 Task: Look for space in Shali, Russia from 8th August, 2023 to 15th August, 2023 for 9 adults in price range Rs.10000 to Rs.14000. Place can be shared room with 5 bedrooms having 9 beds and 5 bathrooms. Property type can be house, flat, guest house. Amenities needed are: wifi, TV, free parkinig on premises, gym, breakfast. Booking option can be shelf check-in. Required host language is English.
Action: Mouse moved to (427, 86)
Screenshot: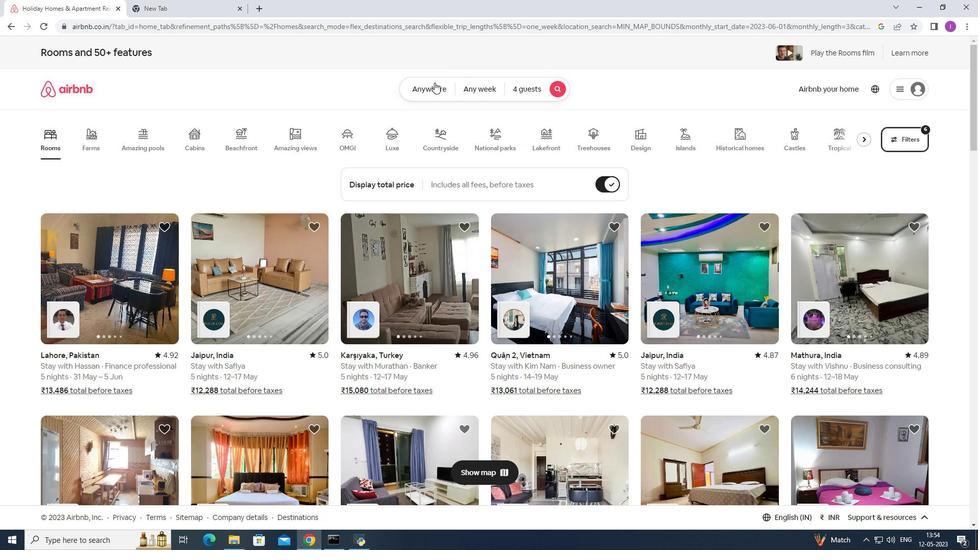 
Action: Mouse pressed left at (427, 86)
Screenshot: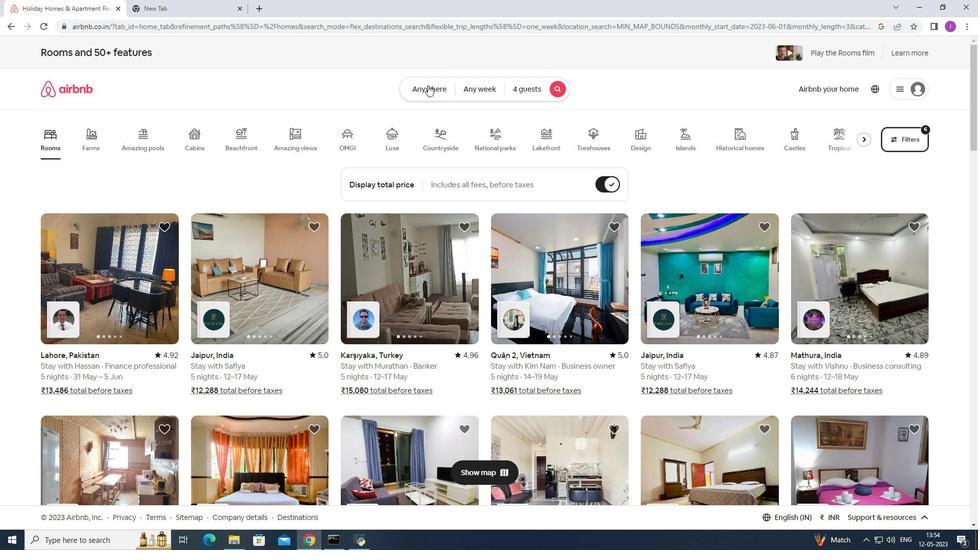 
Action: Mouse moved to (310, 129)
Screenshot: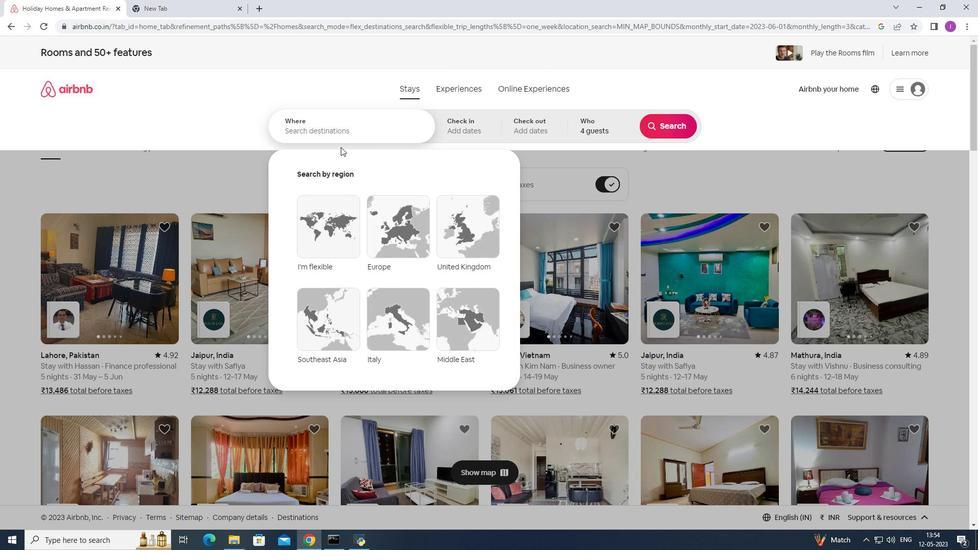 
Action: Mouse pressed left at (310, 129)
Screenshot: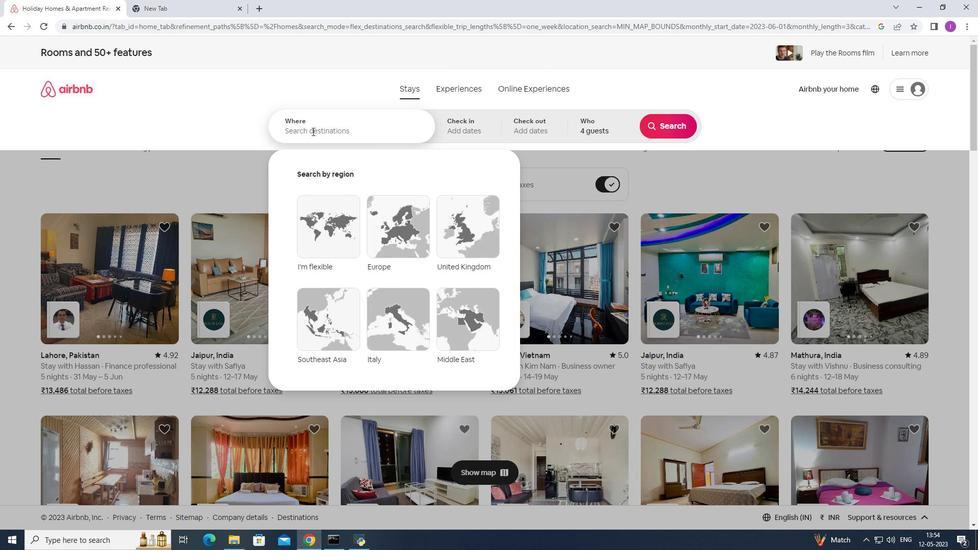 
Action: Mouse moved to (329, 126)
Screenshot: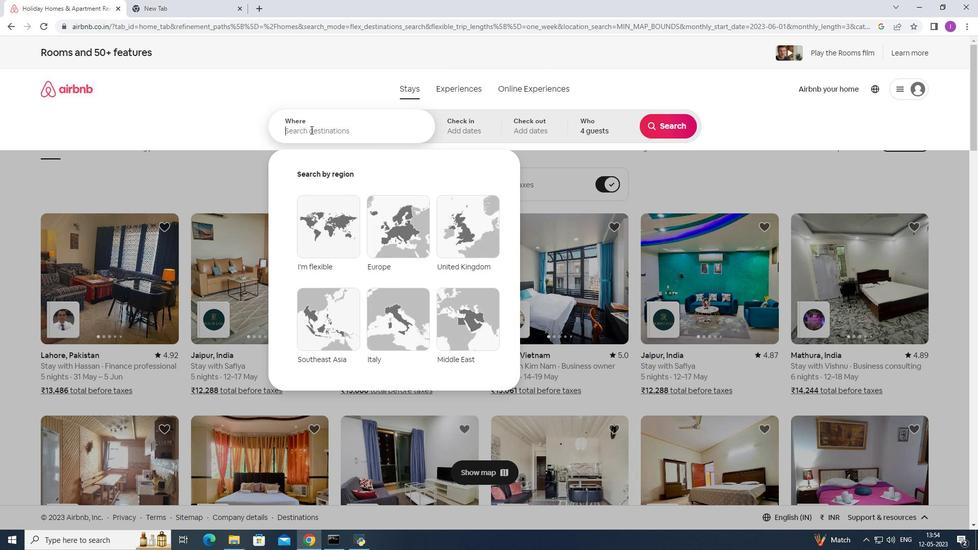 
Action: Key pressed <Key.shift>Shali,<Key.shift><Key.shift><Key.shift><Key.shift><Key.shift>Russia
Screenshot: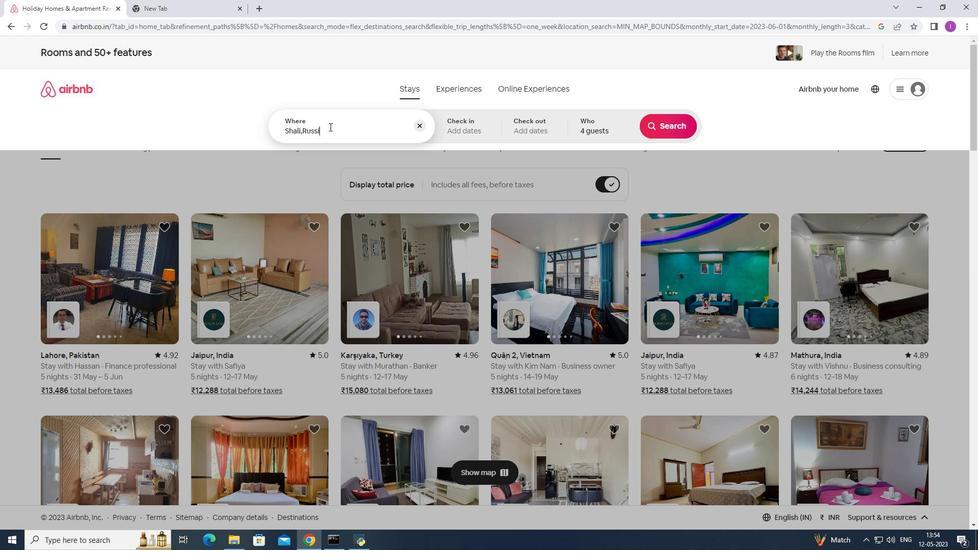 
Action: Mouse moved to (481, 137)
Screenshot: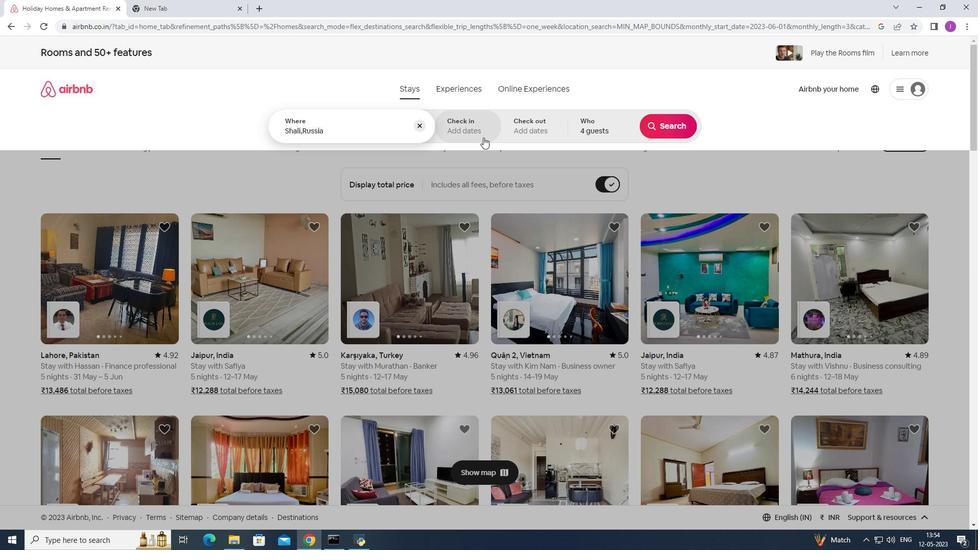 
Action: Mouse pressed left at (481, 137)
Screenshot: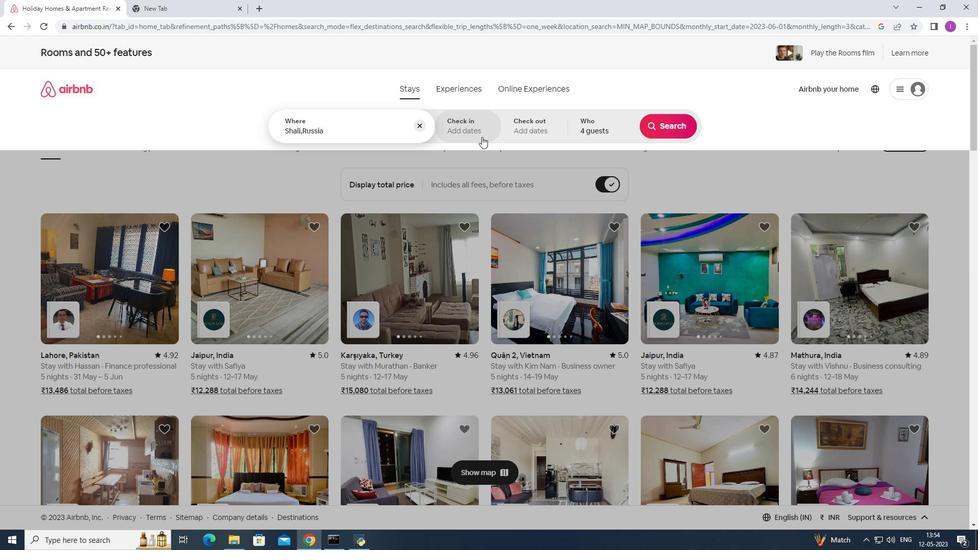 
Action: Mouse moved to (666, 207)
Screenshot: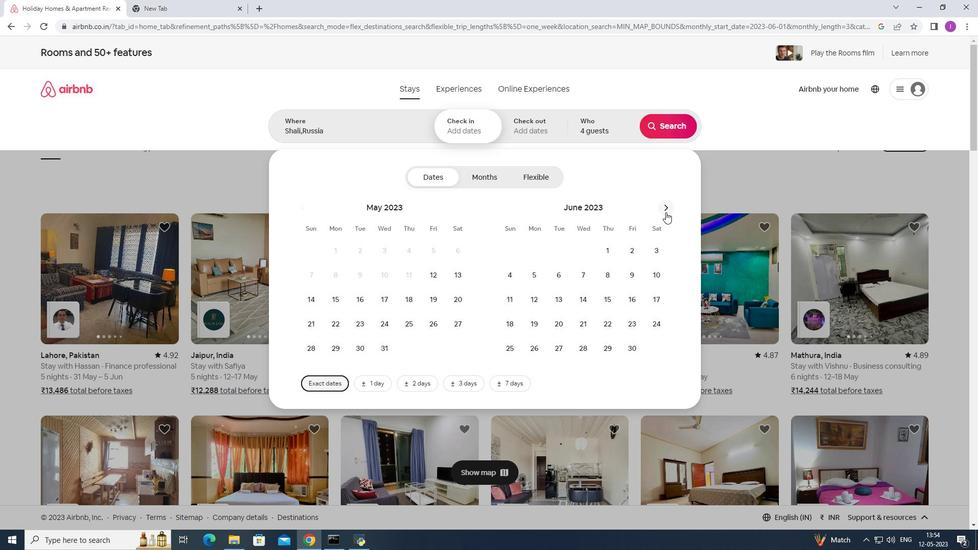 
Action: Mouse pressed left at (666, 207)
Screenshot: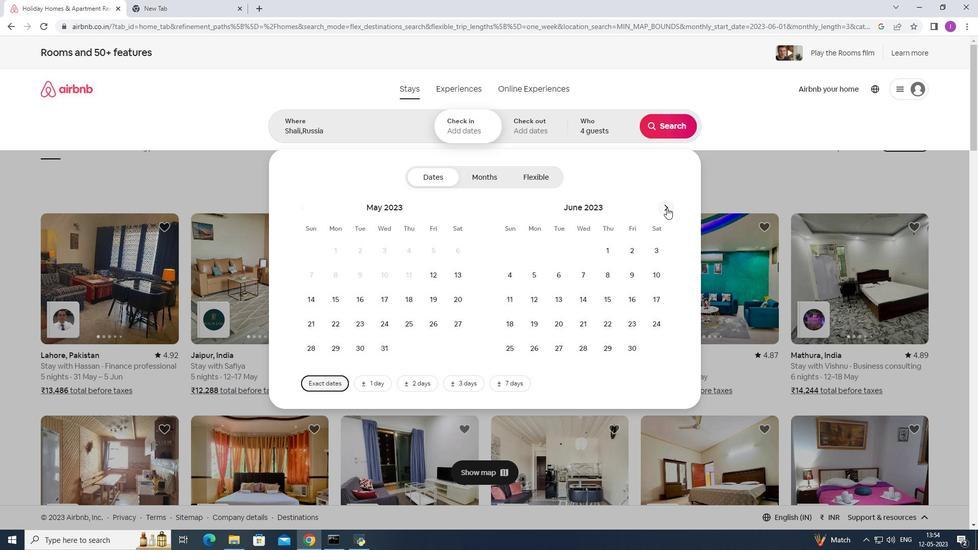 
Action: Mouse moved to (666, 207)
Screenshot: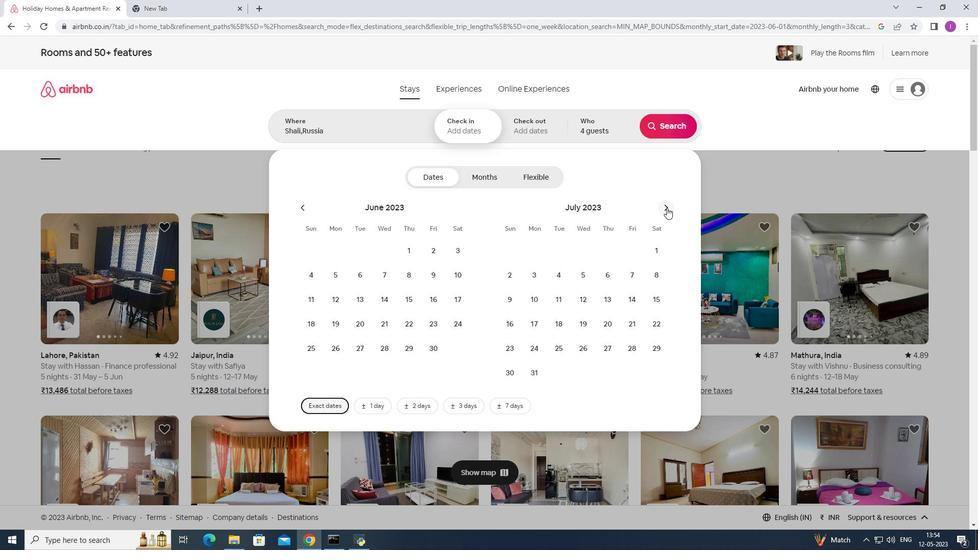 
Action: Mouse pressed left at (666, 207)
Screenshot: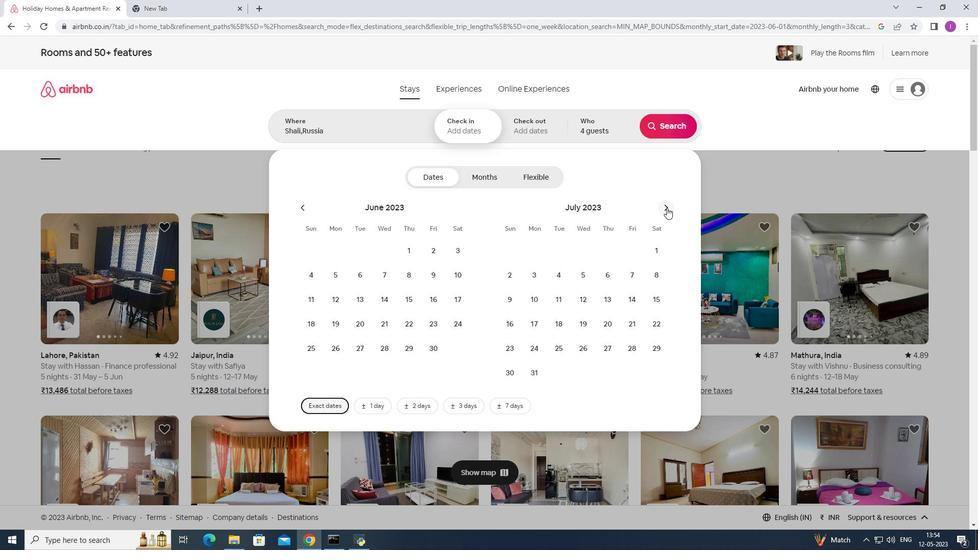 
Action: Mouse moved to (557, 272)
Screenshot: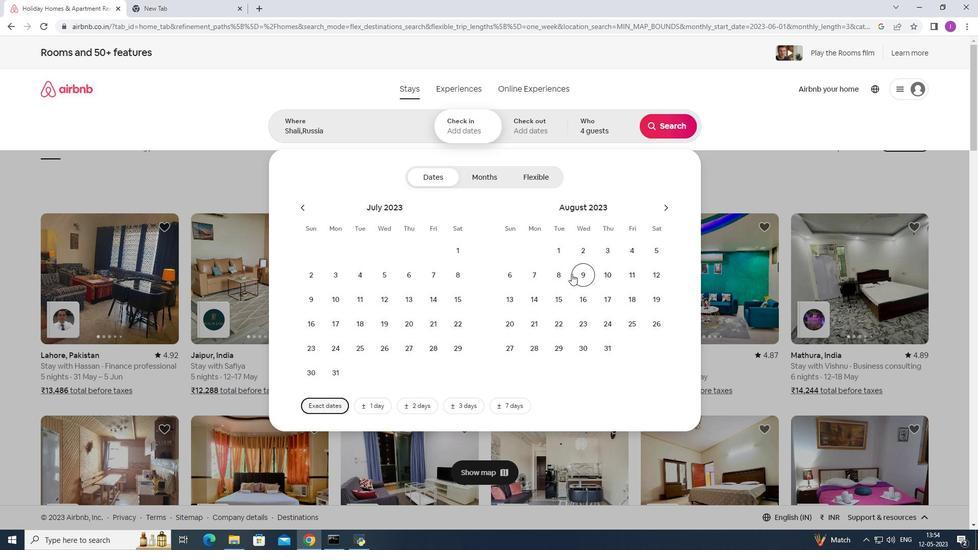 
Action: Mouse pressed left at (557, 272)
Screenshot: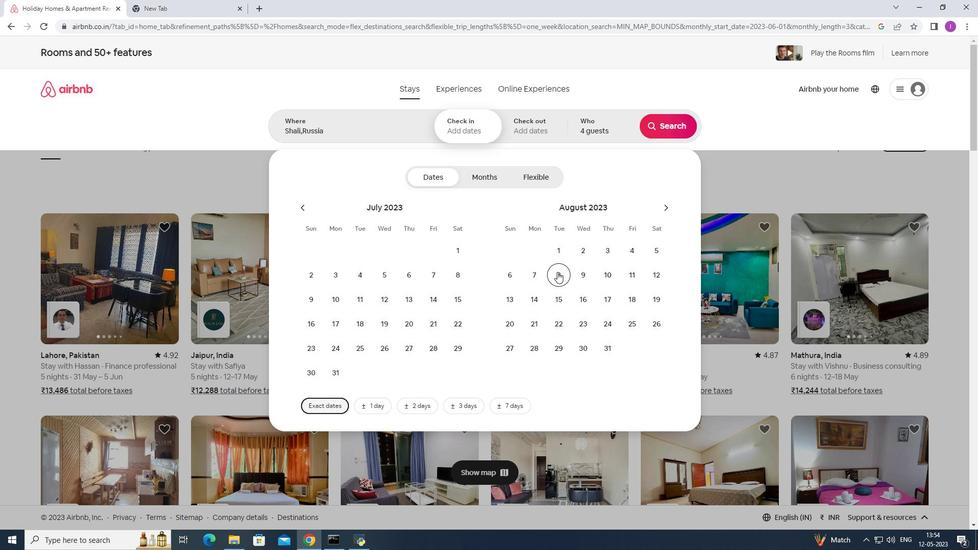 
Action: Mouse moved to (560, 293)
Screenshot: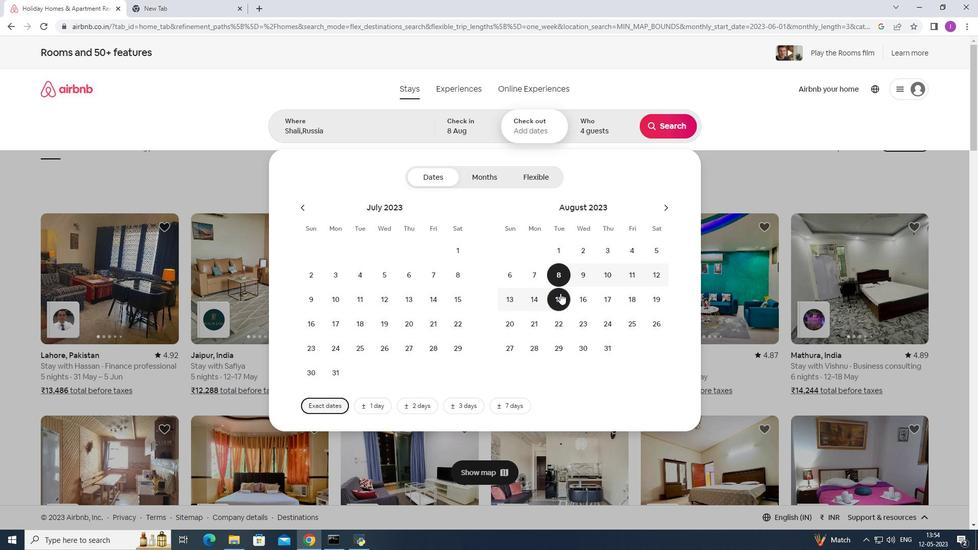 
Action: Mouse pressed left at (560, 293)
Screenshot: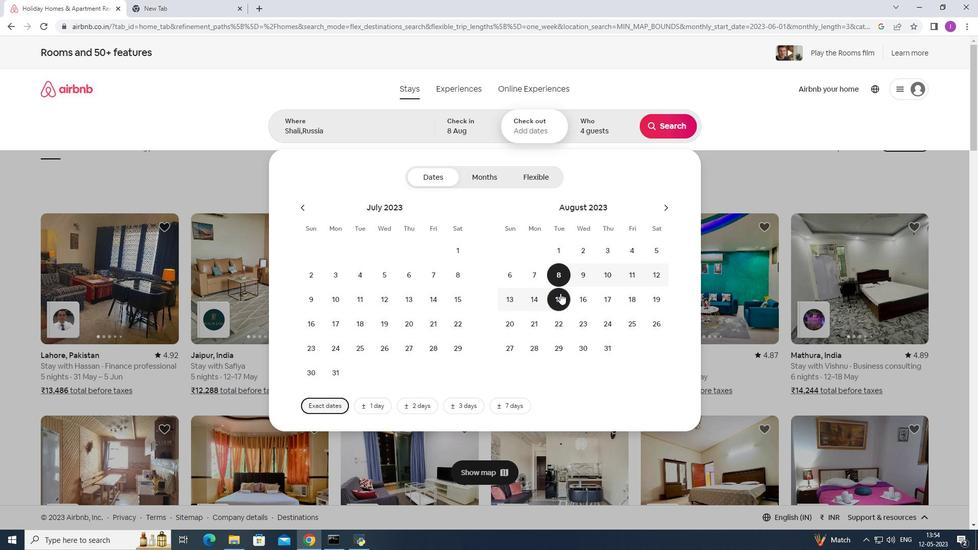 
Action: Mouse moved to (601, 131)
Screenshot: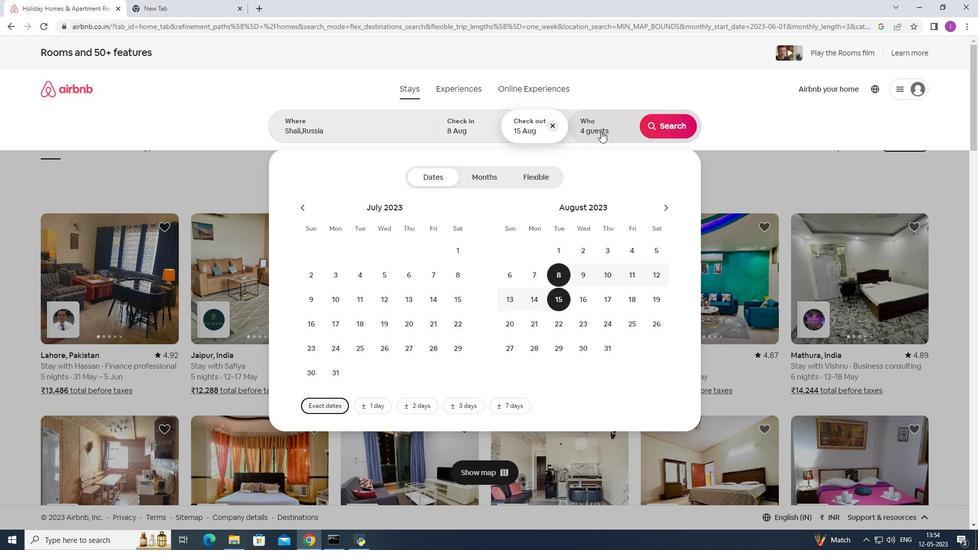 
Action: Mouse pressed left at (601, 131)
Screenshot: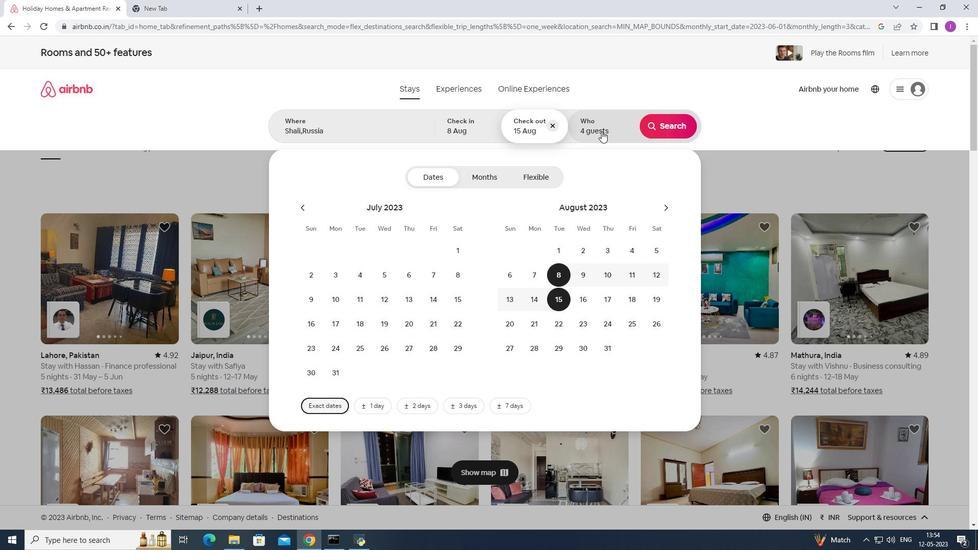
Action: Mouse moved to (669, 183)
Screenshot: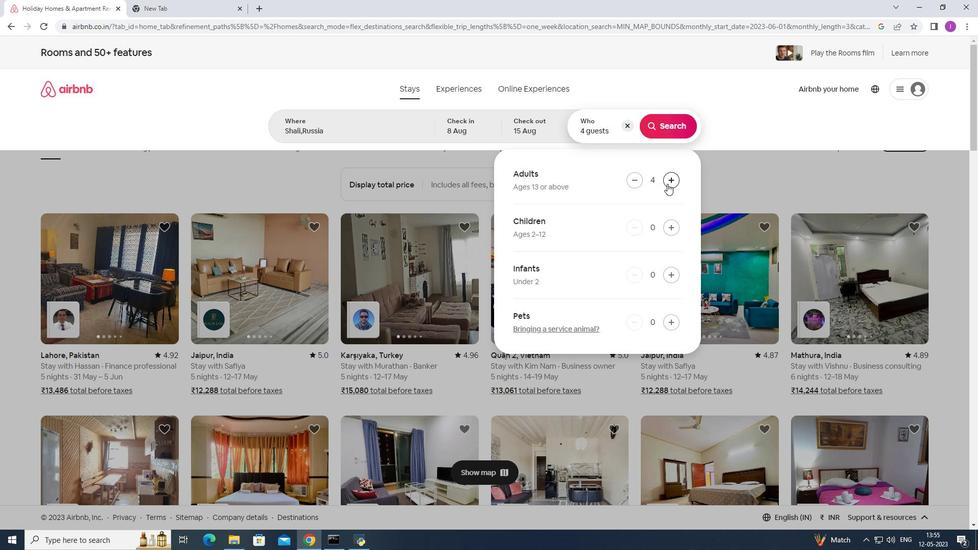 
Action: Mouse pressed left at (669, 183)
Screenshot: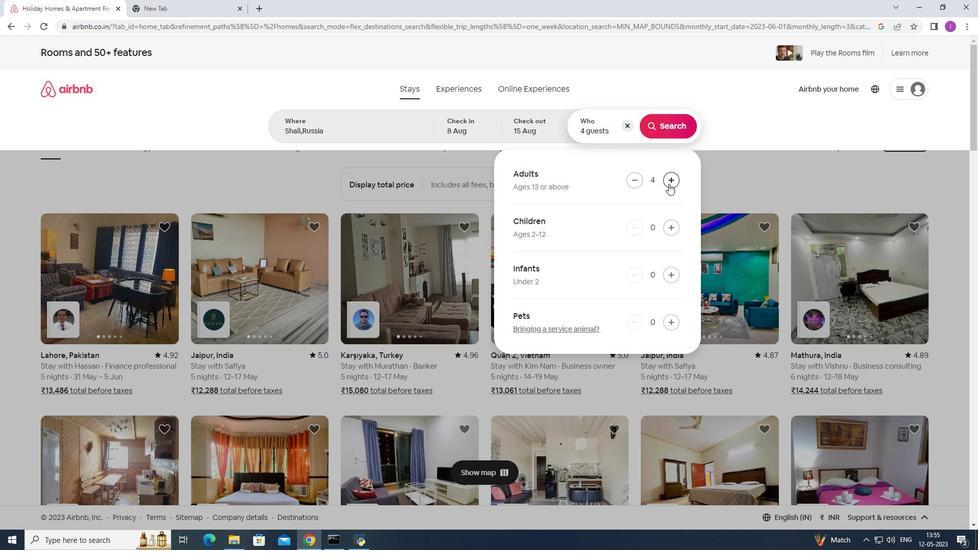 
Action: Mouse pressed left at (669, 183)
Screenshot: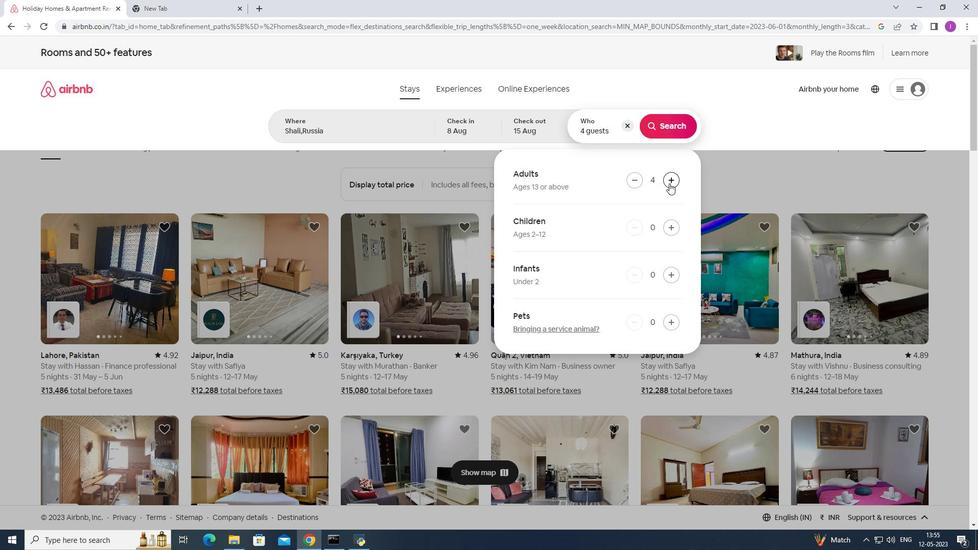 
Action: Mouse pressed left at (669, 183)
Screenshot: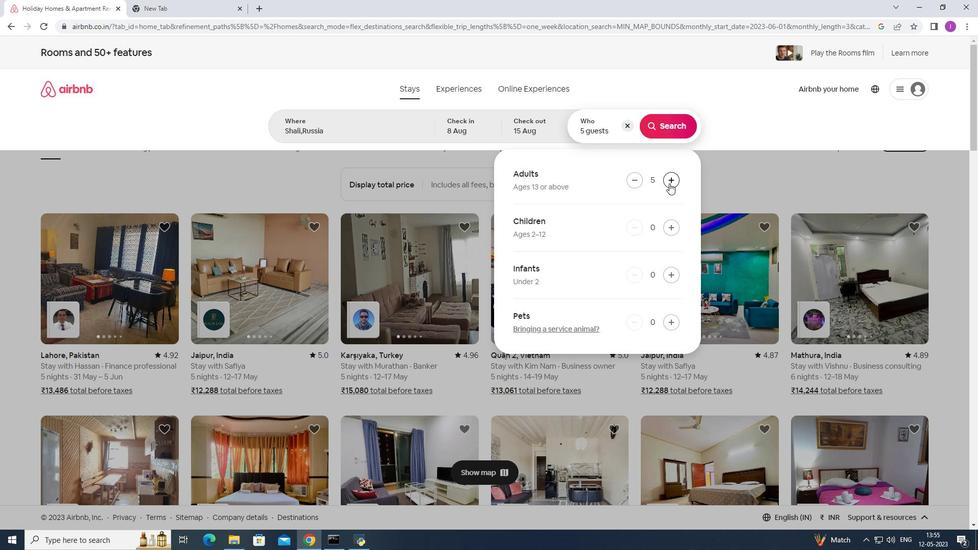
Action: Mouse pressed left at (669, 183)
Screenshot: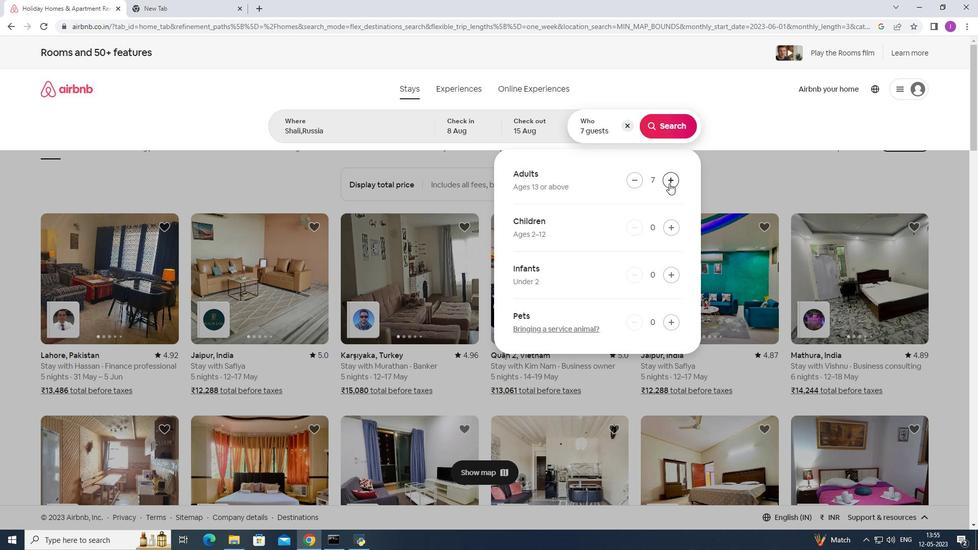 
Action: Mouse pressed left at (669, 183)
Screenshot: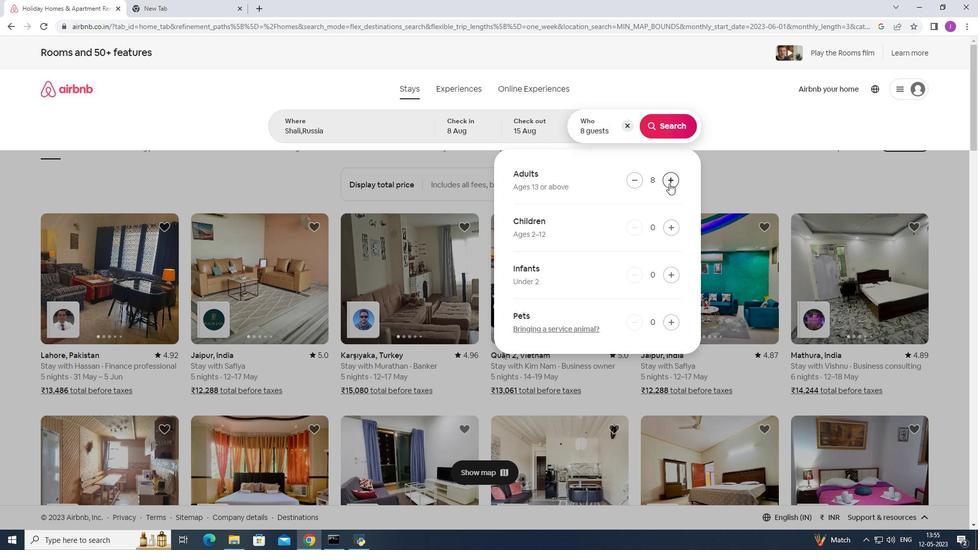 
Action: Mouse moved to (676, 120)
Screenshot: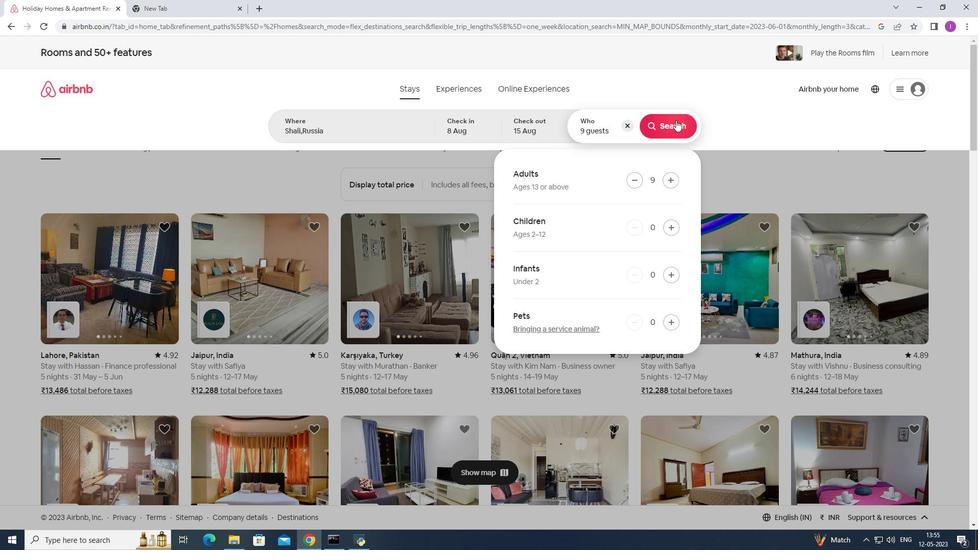 
Action: Mouse pressed left at (676, 120)
Screenshot: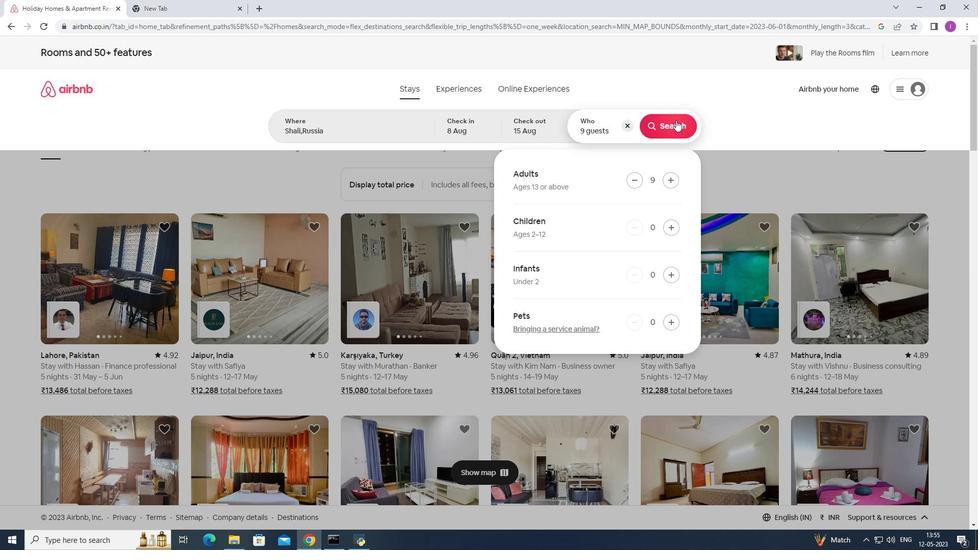 
Action: Mouse moved to (930, 94)
Screenshot: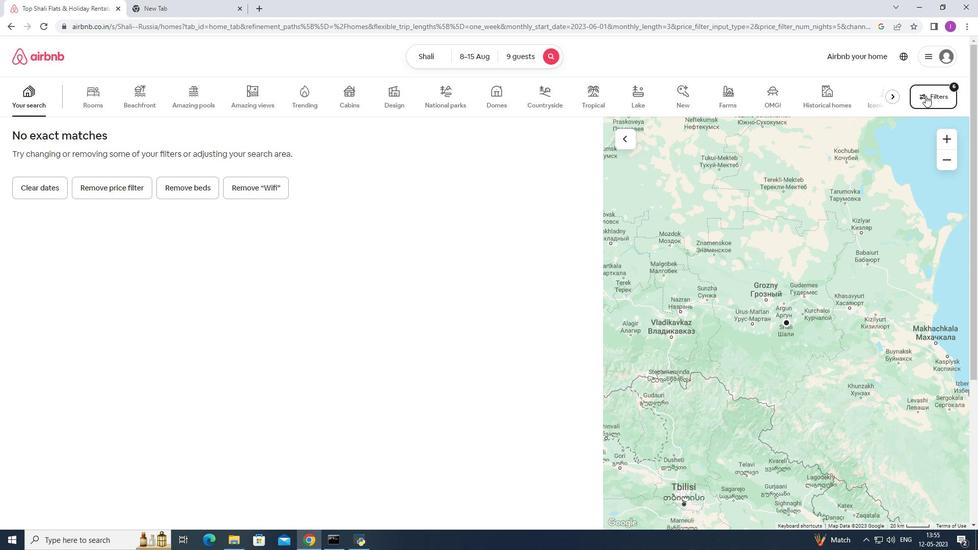 
Action: Mouse pressed left at (930, 94)
Screenshot: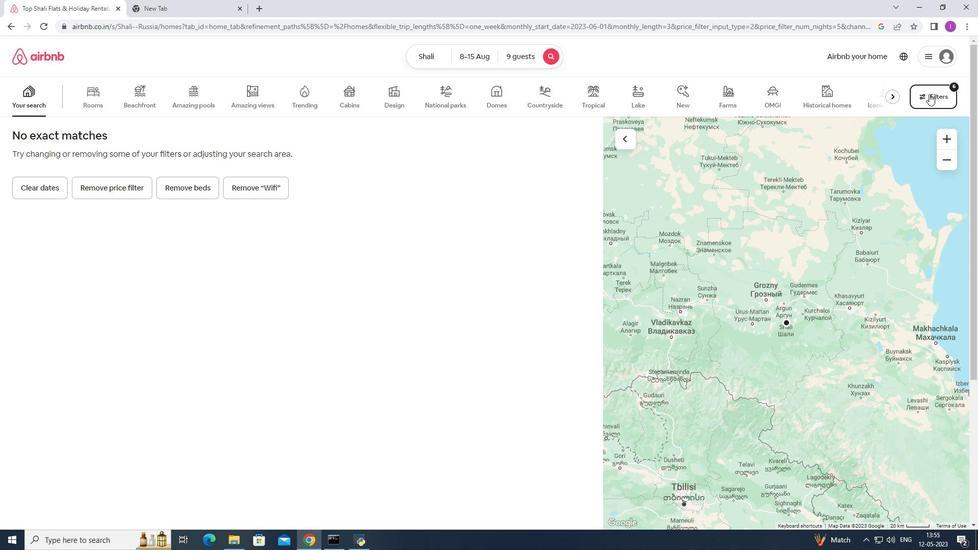 
Action: Mouse moved to (551, 344)
Screenshot: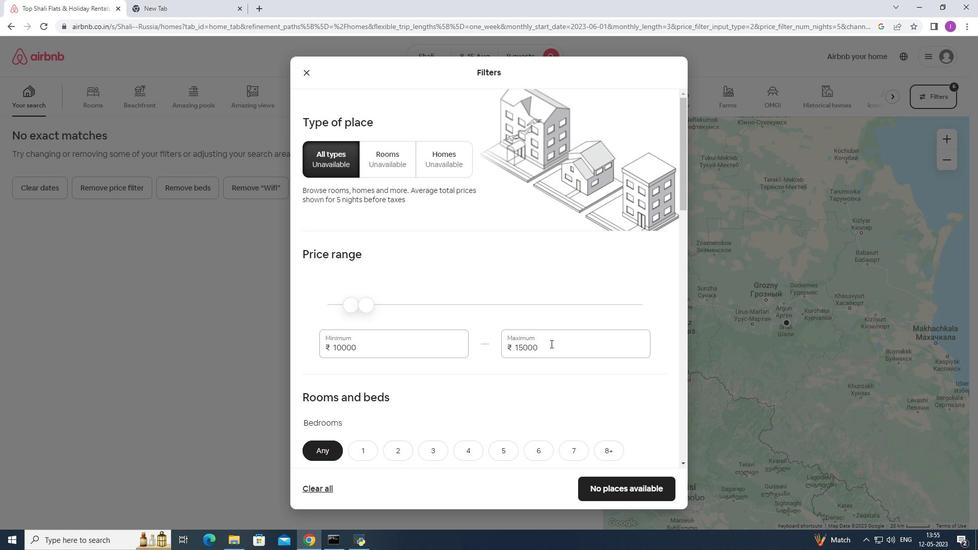 
Action: Mouse pressed left at (551, 344)
Screenshot: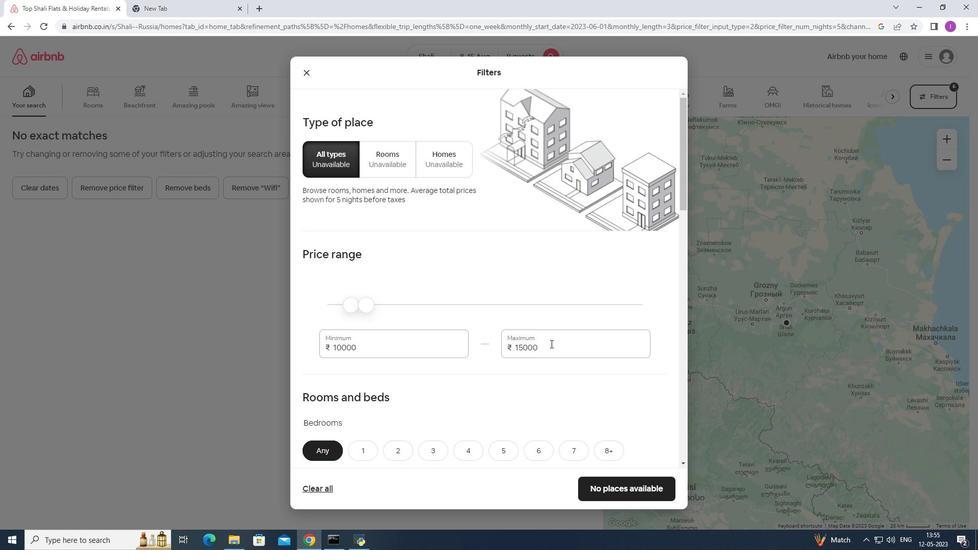 
Action: Mouse moved to (506, 331)
Screenshot: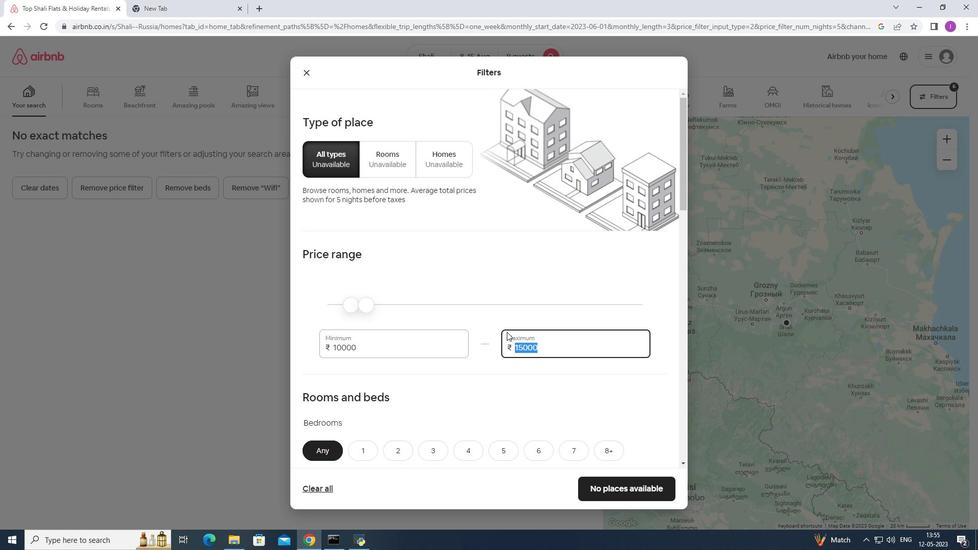 
Action: Key pressed 14000
Screenshot: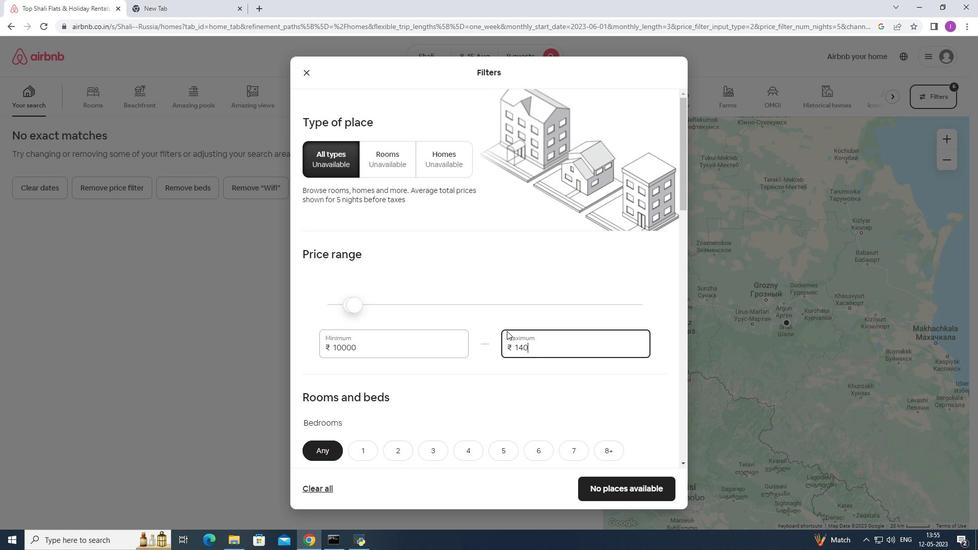 
Action: Mouse moved to (368, 352)
Screenshot: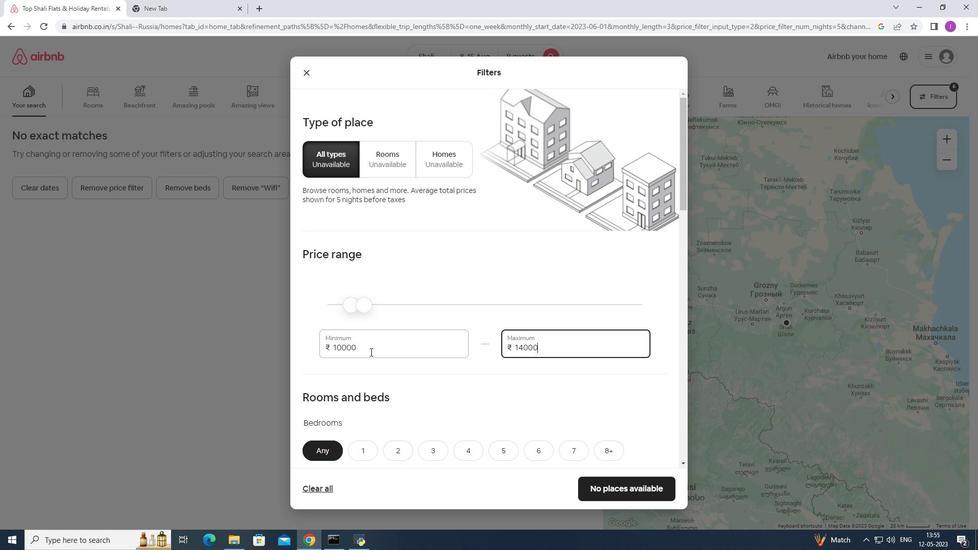 
Action: Mouse pressed left at (368, 352)
Screenshot: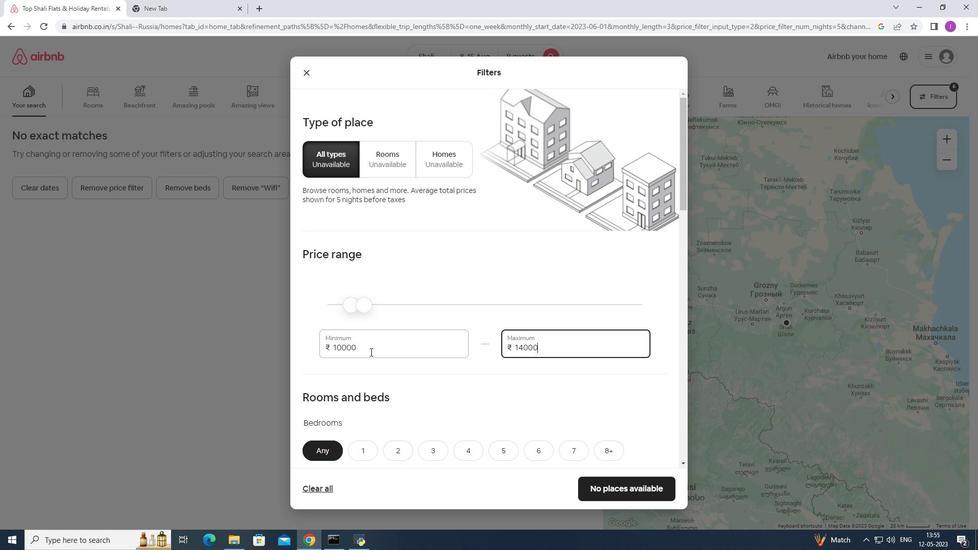 
Action: Mouse moved to (318, 344)
Screenshot: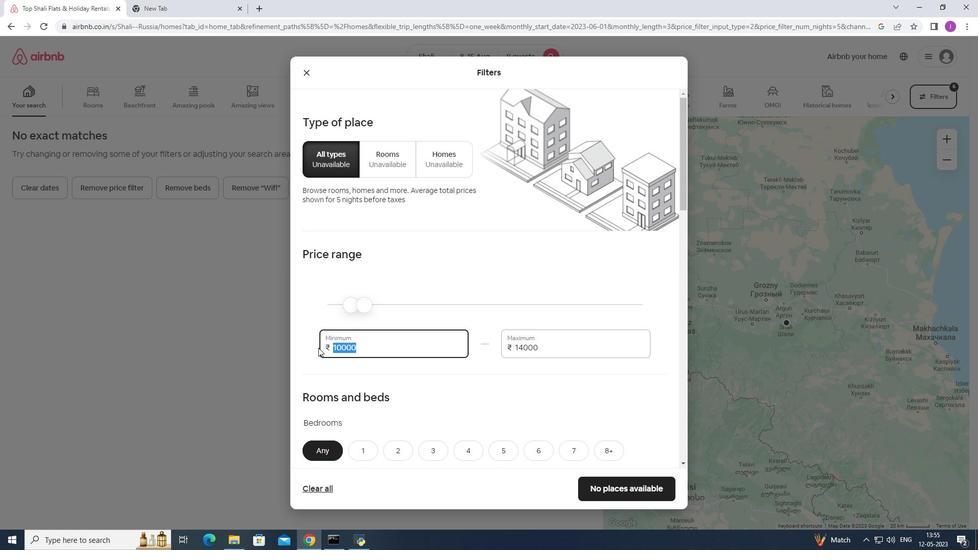
Action: Key pressed 10000
Screenshot: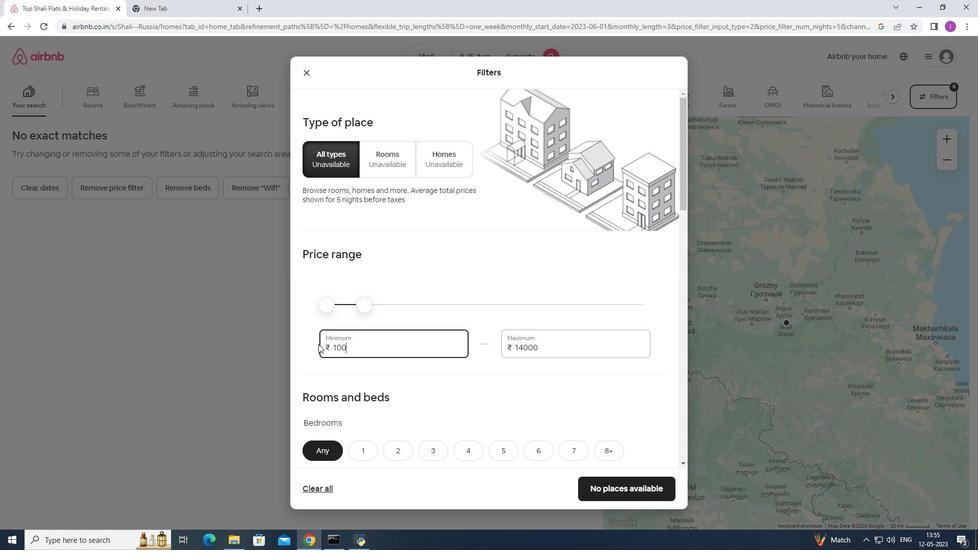 
Action: Mouse moved to (444, 381)
Screenshot: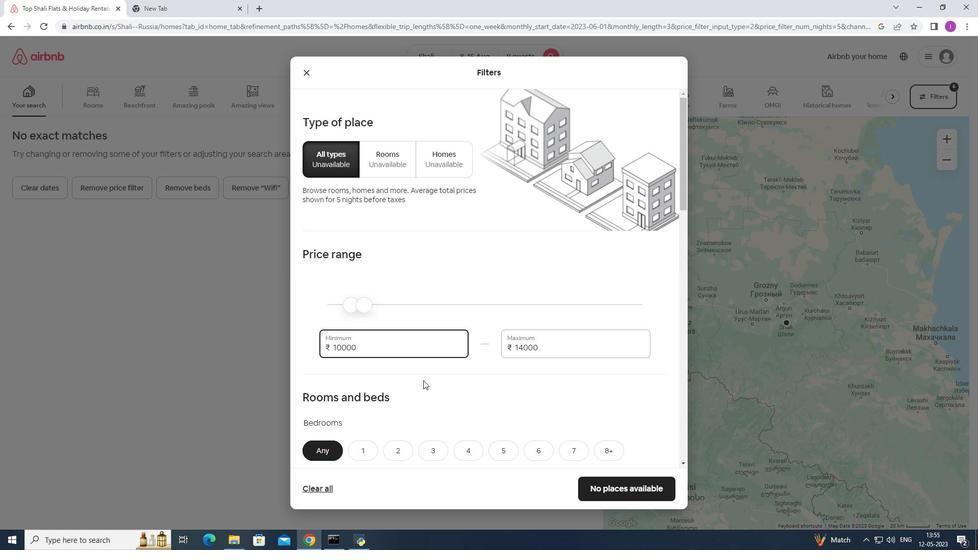 
Action: Mouse scrolled (444, 381) with delta (0, 0)
Screenshot: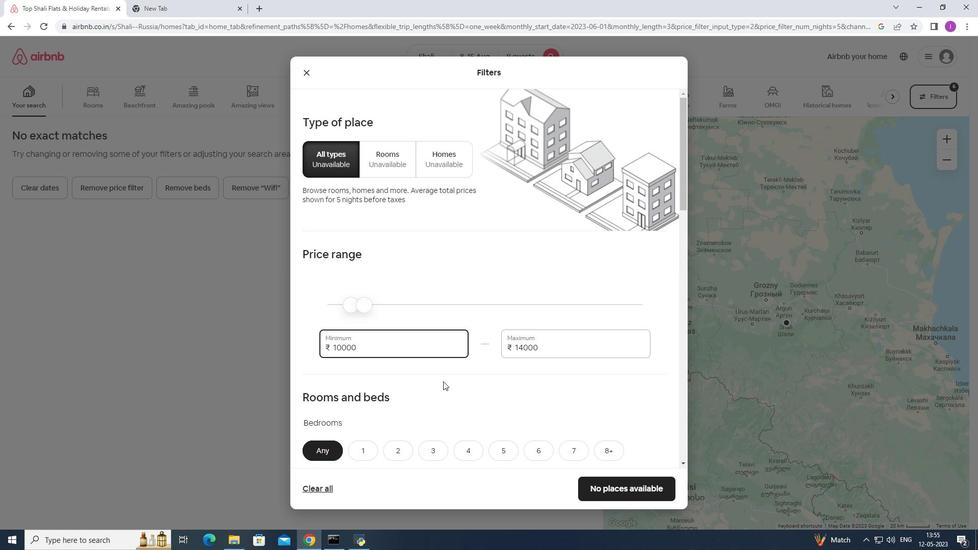 
Action: Mouse scrolled (444, 381) with delta (0, 0)
Screenshot: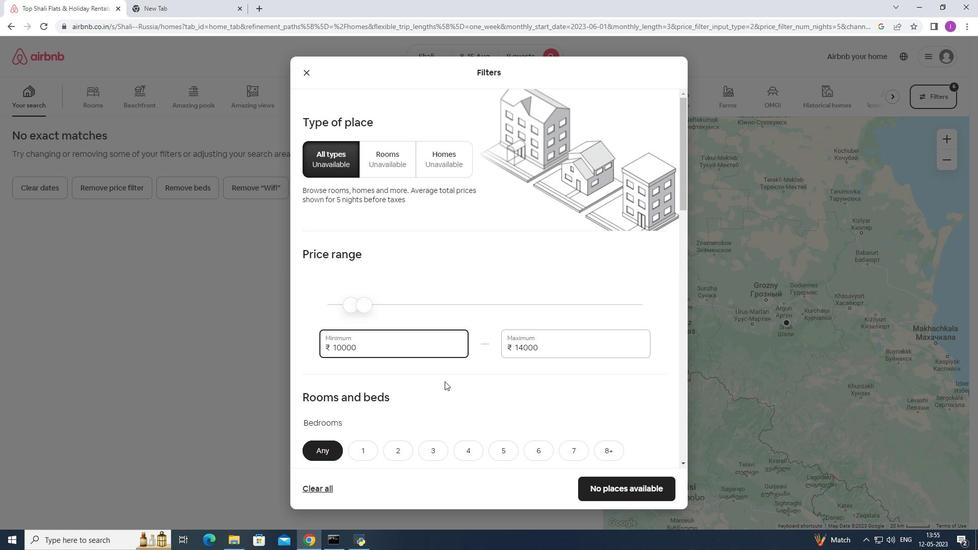 
Action: Mouse moved to (431, 369)
Screenshot: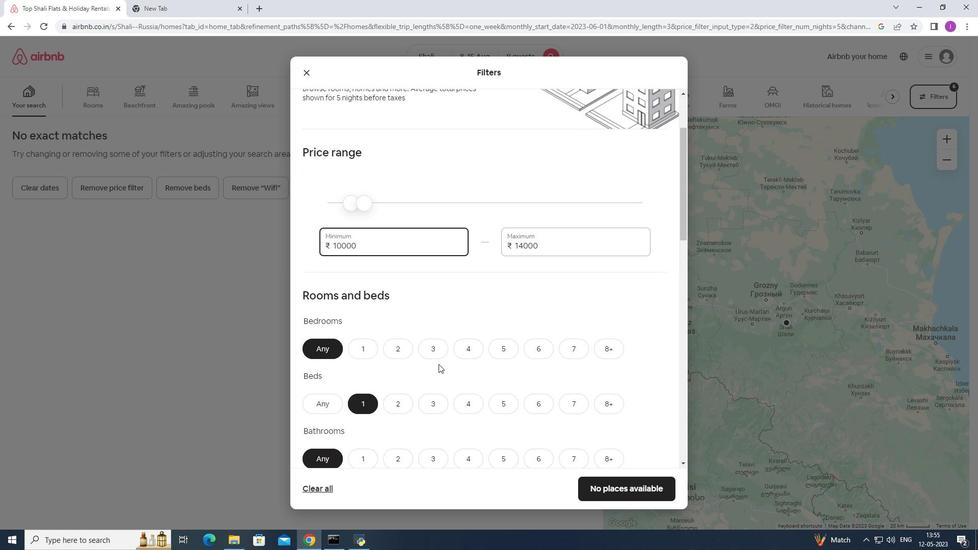 
Action: Mouse scrolled (431, 368) with delta (0, 0)
Screenshot: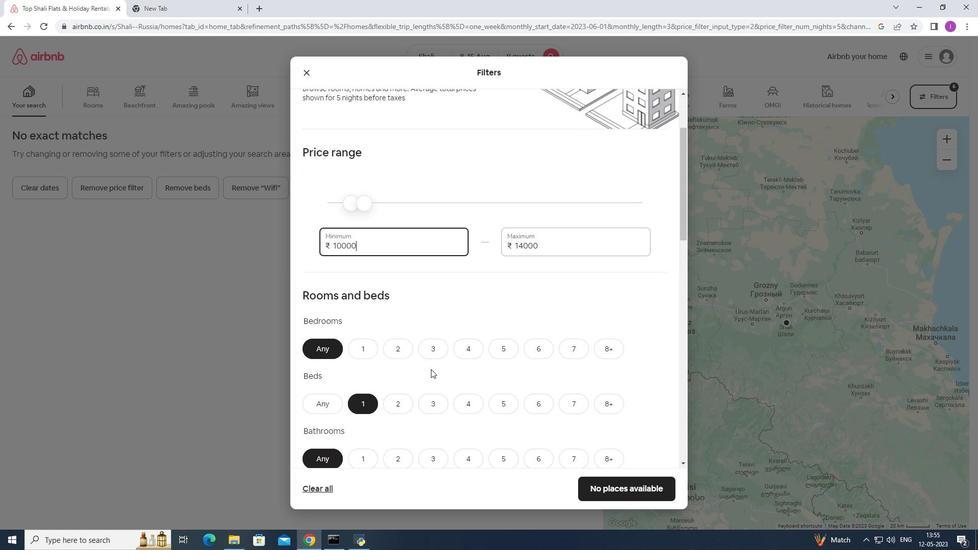 
Action: Mouse moved to (505, 301)
Screenshot: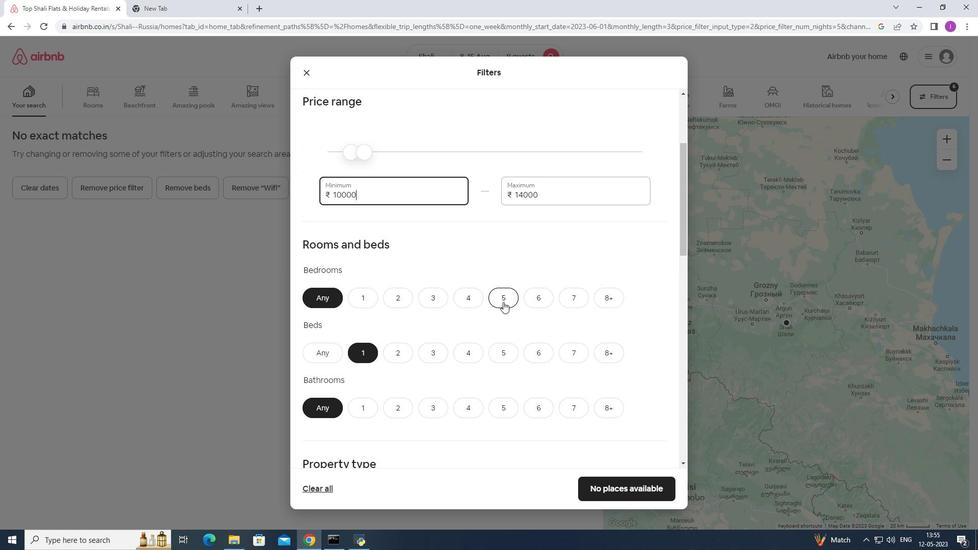 
Action: Mouse pressed left at (505, 301)
Screenshot: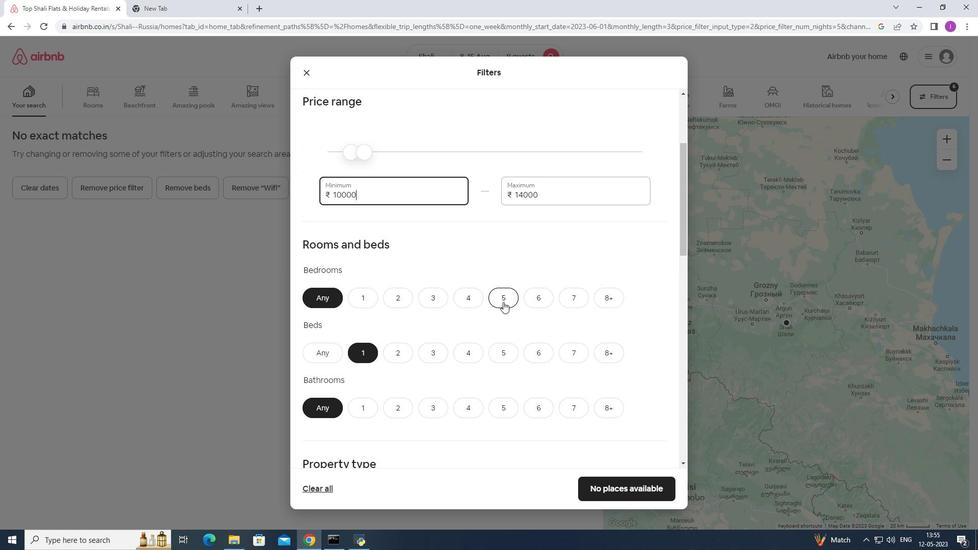 
Action: Mouse moved to (608, 355)
Screenshot: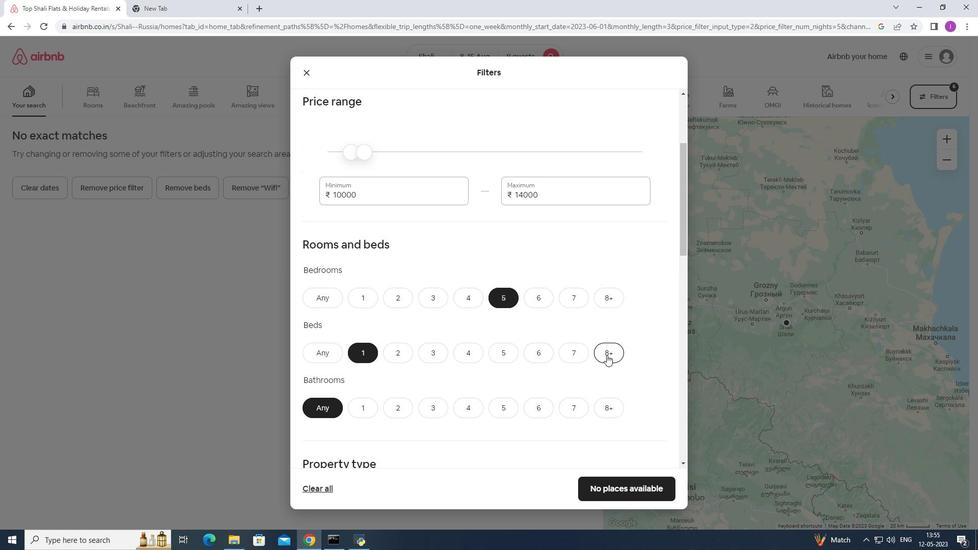 
Action: Mouse pressed left at (608, 355)
Screenshot: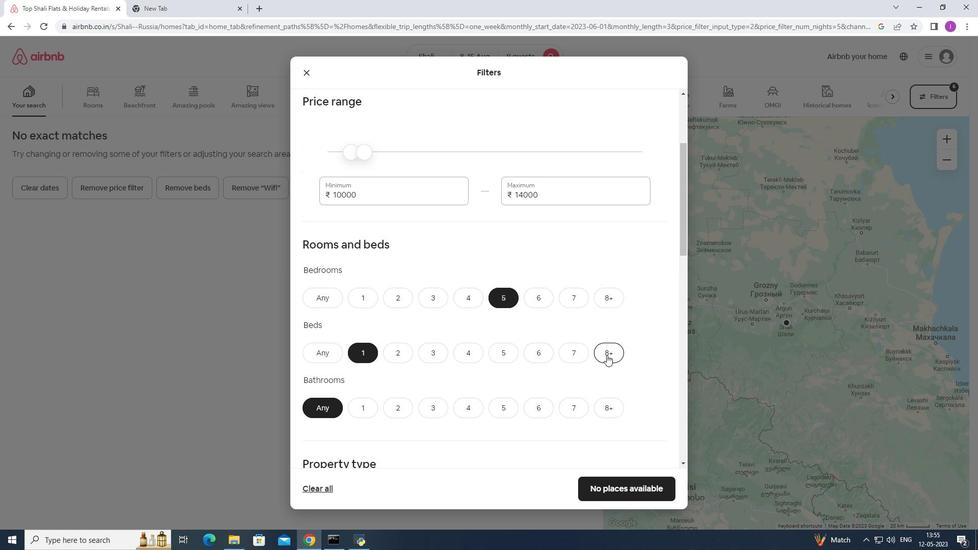 
Action: Mouse moved to (501, 412)
Screenshot: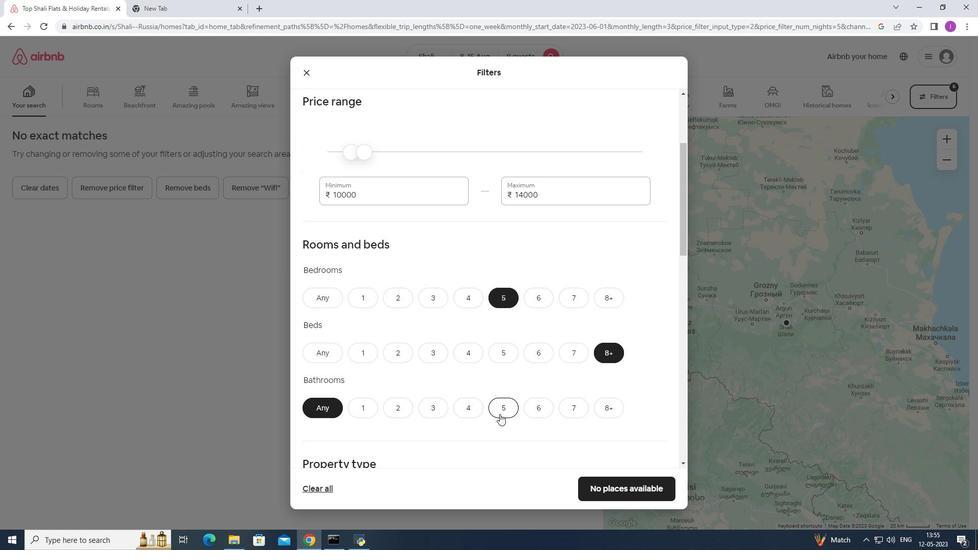 
Action: Mouse pressed left at (501, 412)
Screenshot: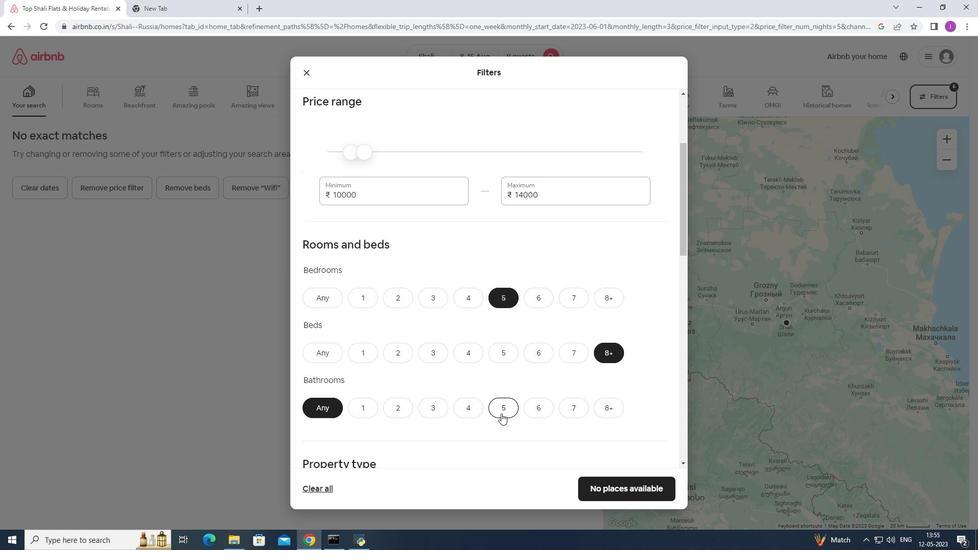 
Action: Mouse moved to (396, 388)
Screenshot: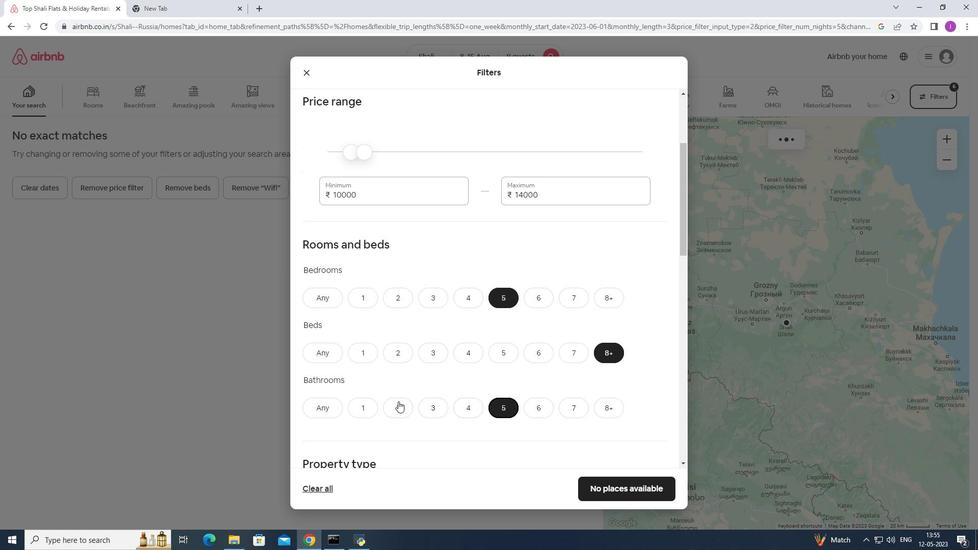 
Action: Mouse scrolled (396, 387) with delta (0, 0)
Screenshot: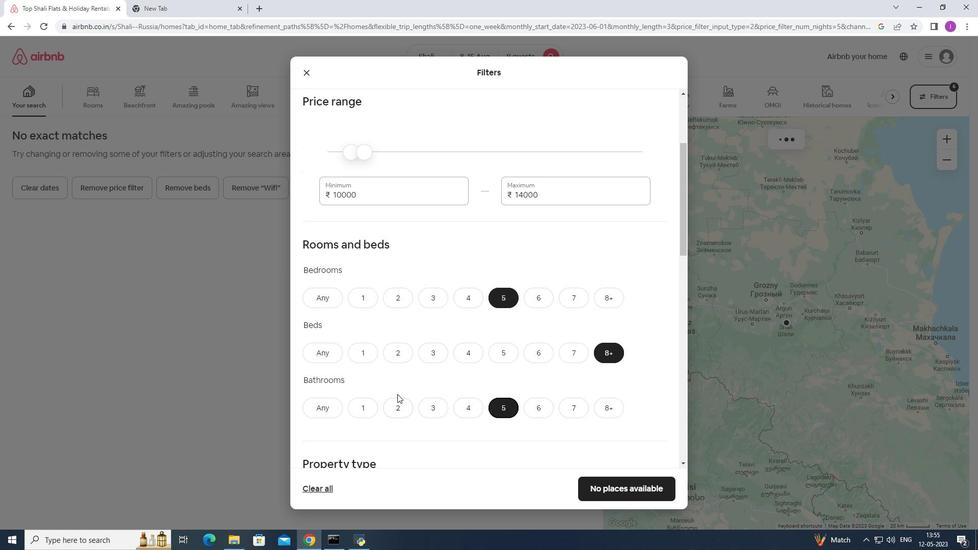 
Action: Mouse scrolled (396, 387) with delta (0, 0)
Screenshot: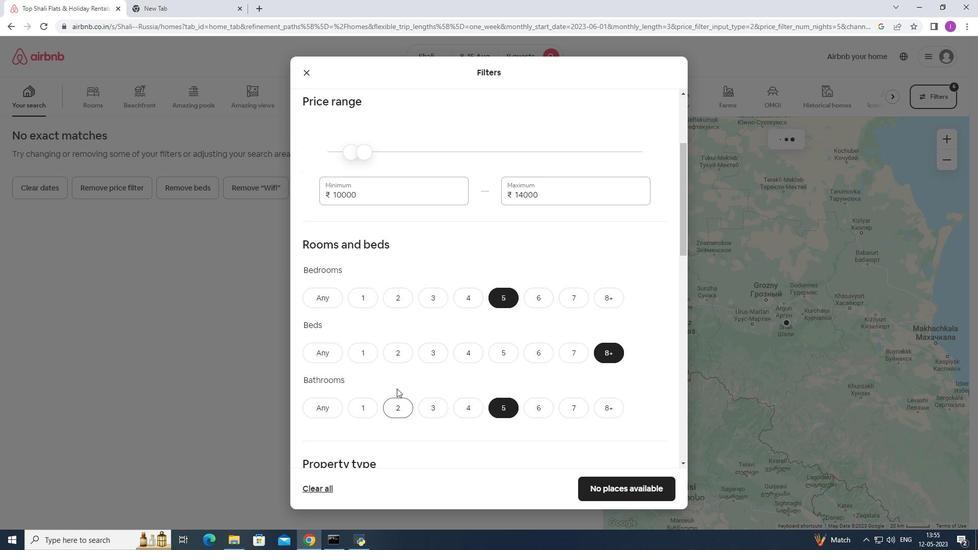 
Action: Mouse scrolled (396, 387) with delta (0, 0)
Screenshot: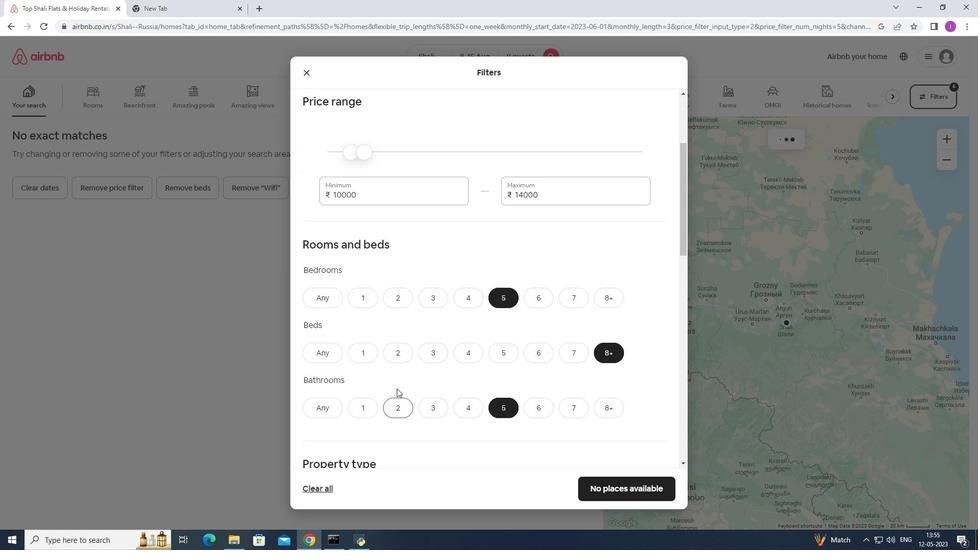 
Action: Mouse moved to (410, 385)
Screenshot: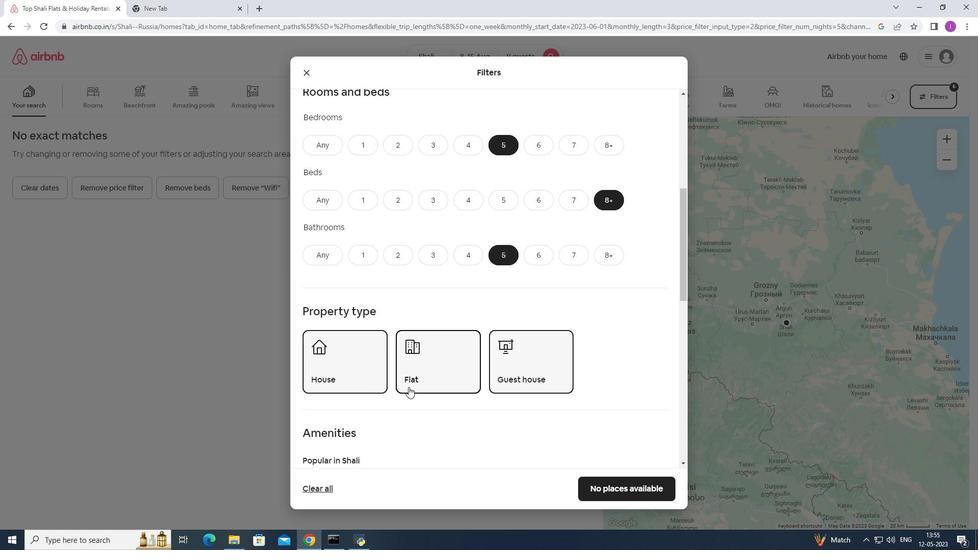 
Action: Mouse scrolled (410, 385) with delta (0, 0)
Screenshot: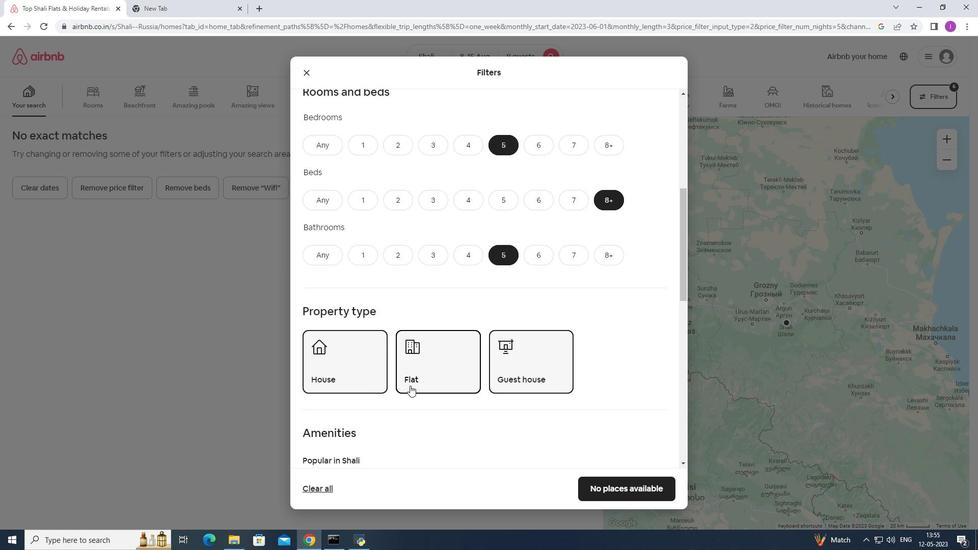 
Action: Mouse scrolled (410, 385) with delta (0, 0)
Screenshot: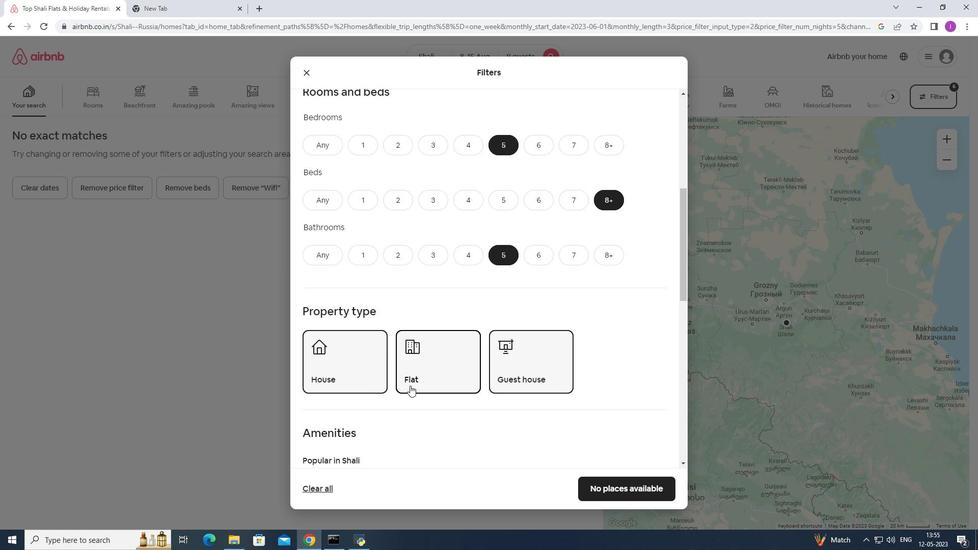 
Action: Mouse moved to (356, 276)
Screenshot: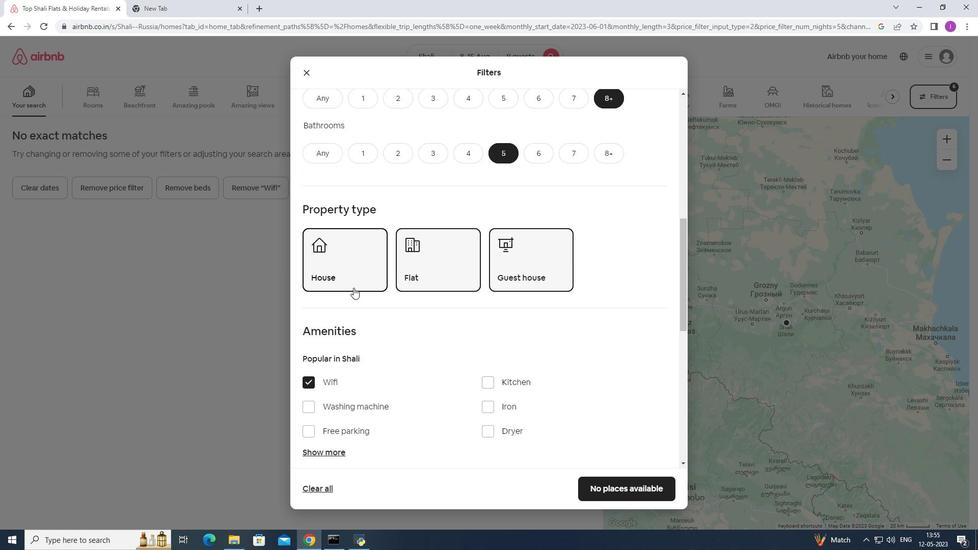 
Action: Mouse pressed left at (356, 276)
Screenshot: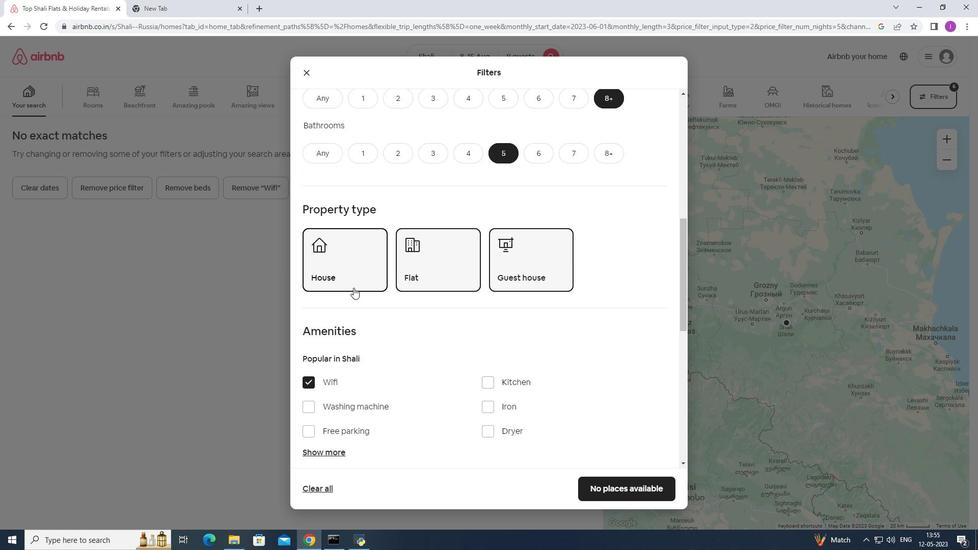 
Action: Mouse moved to (432, 278)
Screenshot: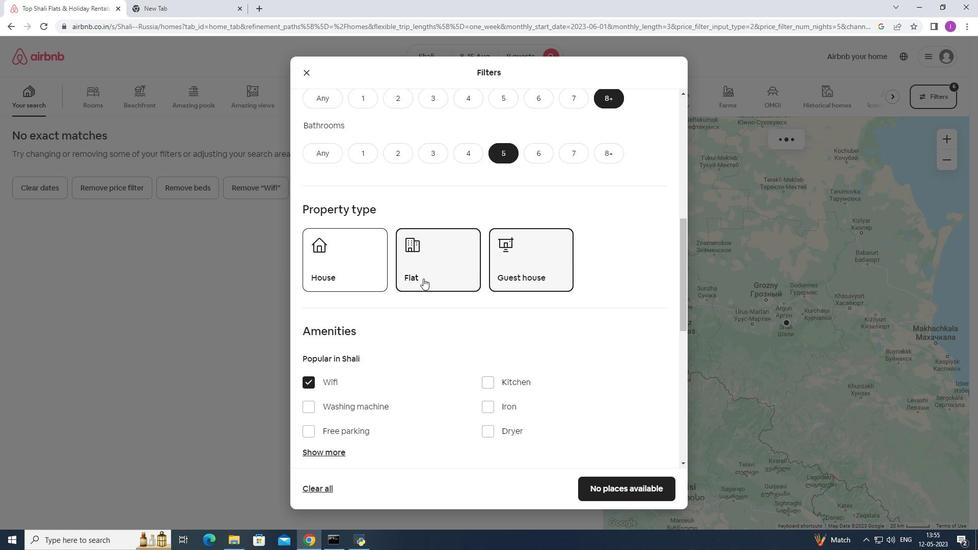 
Action: Mouse pressed left at (432, 278)
Screenshot: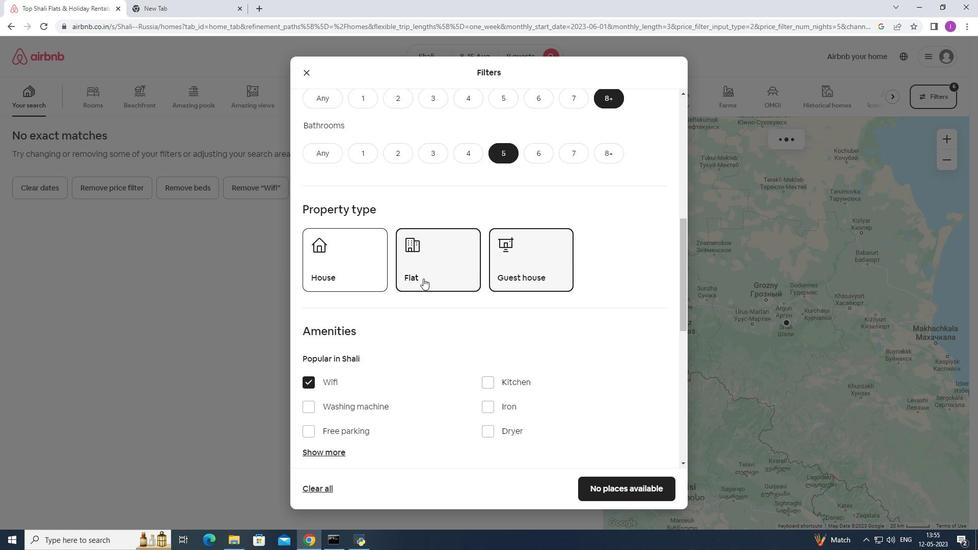 
Action: Mouse moved to (382, 272)
Screenshot: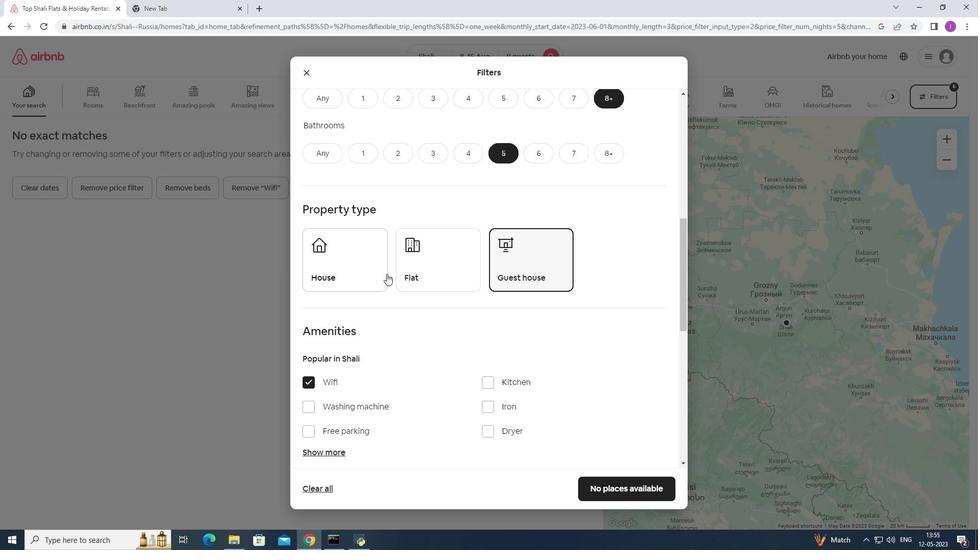 
Action: Mouse pressed left at (382, 272)
Screenshot: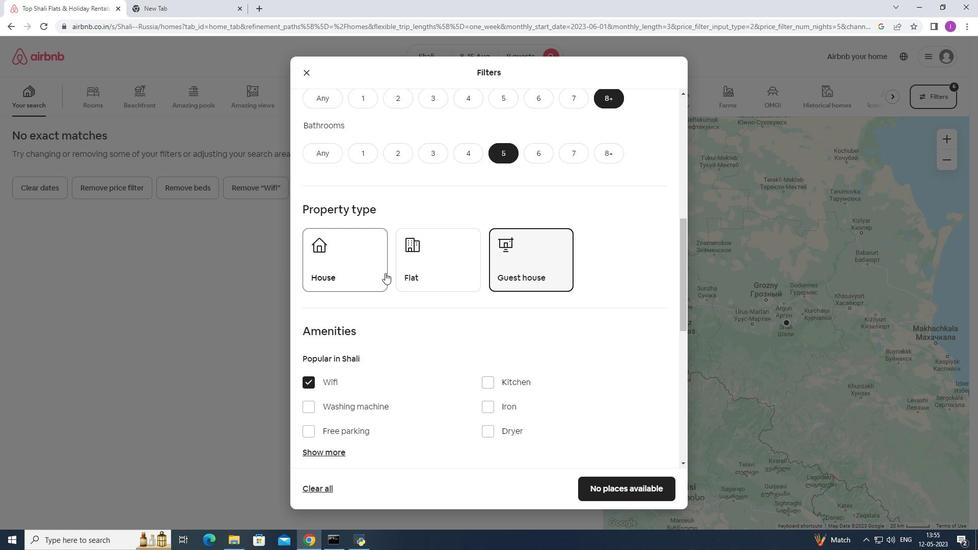 
Action: Mouse moved to (434, 270)
Screenshot: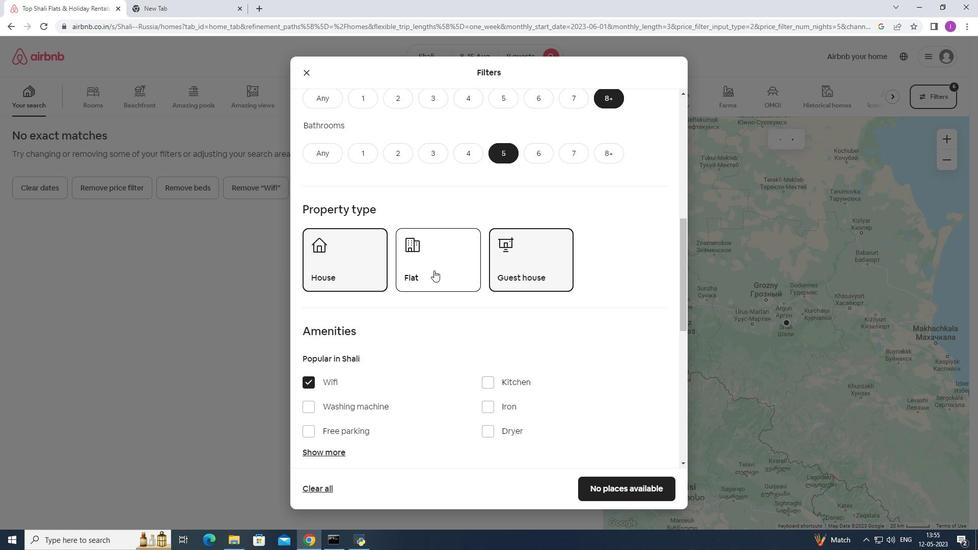 
Action: Mouse pressed left at (434, 270)
Screenshot: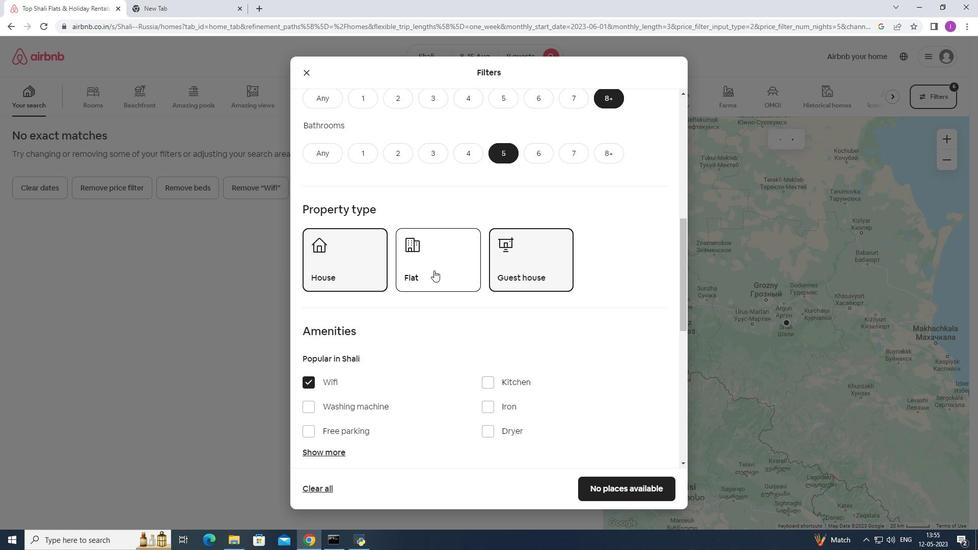 
Action: Mouse moved to (521, 316)
Screenshot: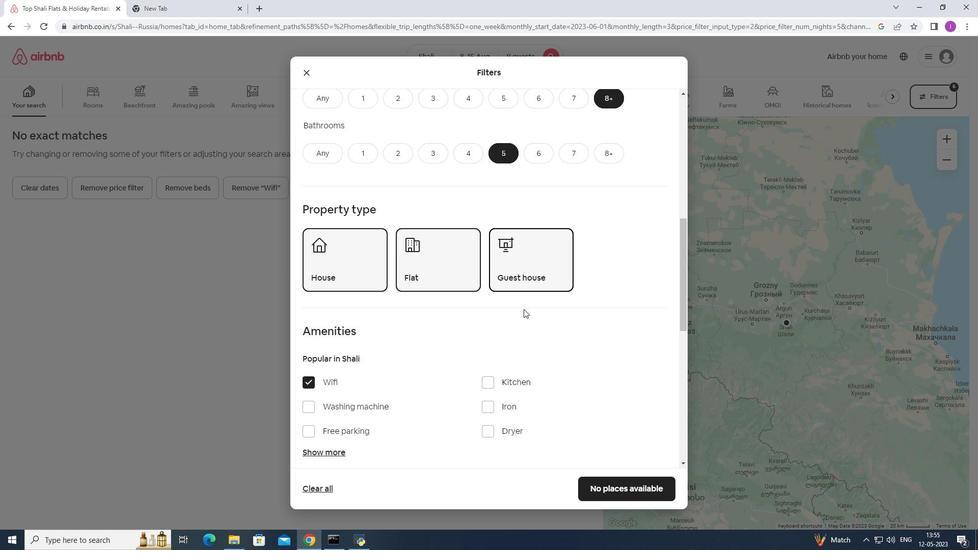 
Action: Mouse scrolled (521, 316) with delta (0, 0)
Screenshot: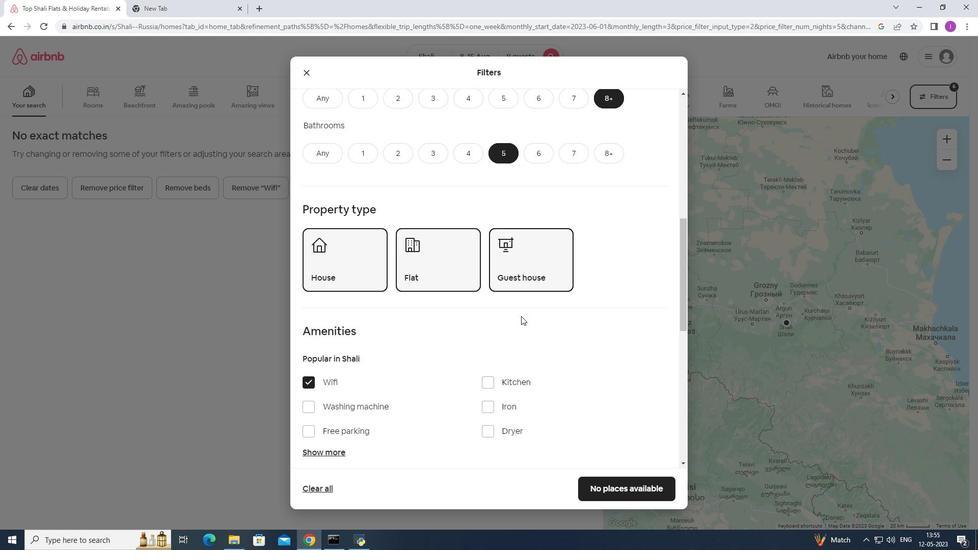 
Action: Mouse scrolled (521, 316) with delta (0, 0)
Screenshot: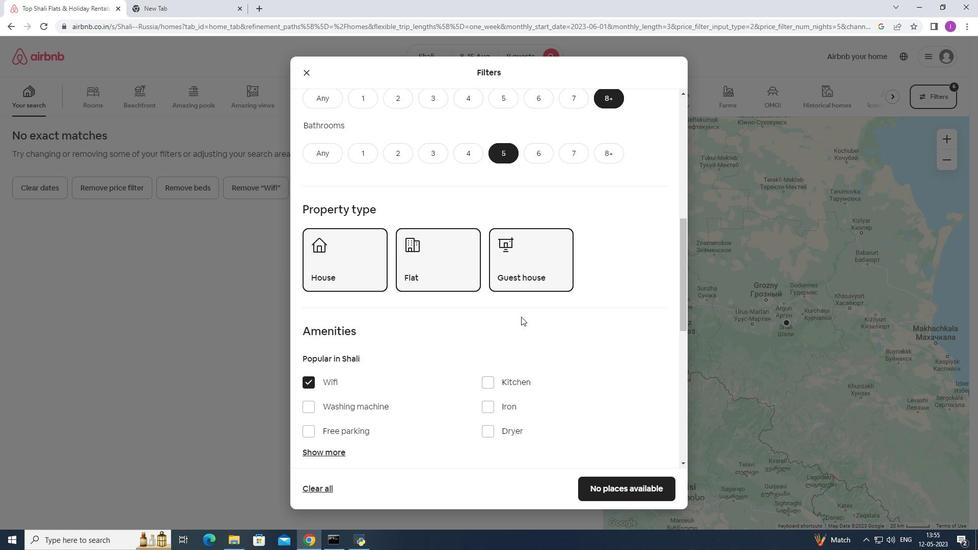 
Action: Mouse scrolled (521, 316) with delta (0, 0)
Screenshot: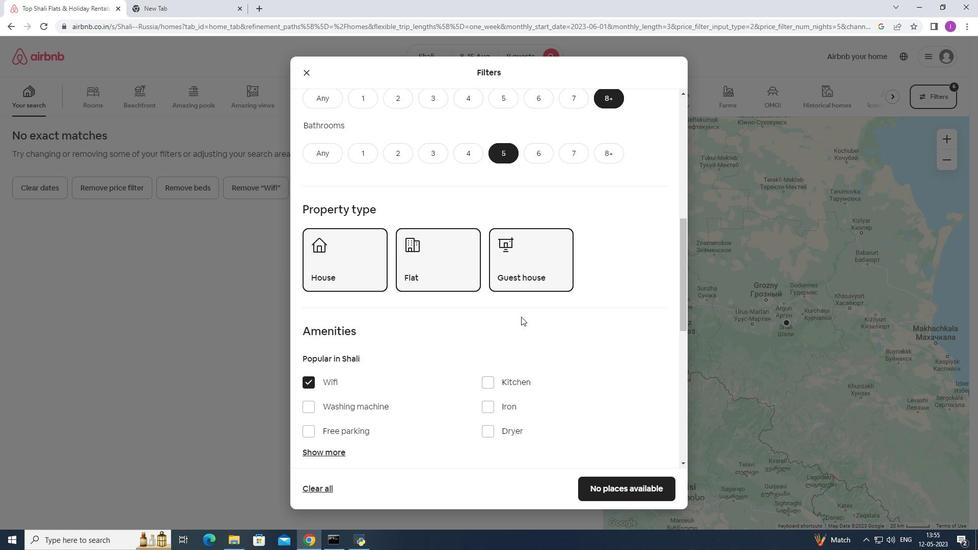 
Action: Mouse moved to (322, 299)
Screenshot: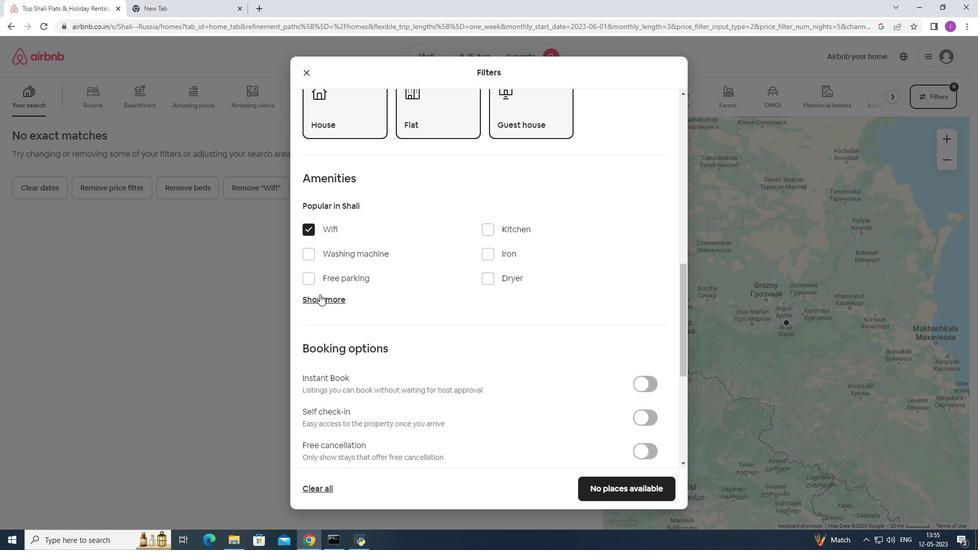 
Action: Mouse pressed left at (322, 299)
Screenshot: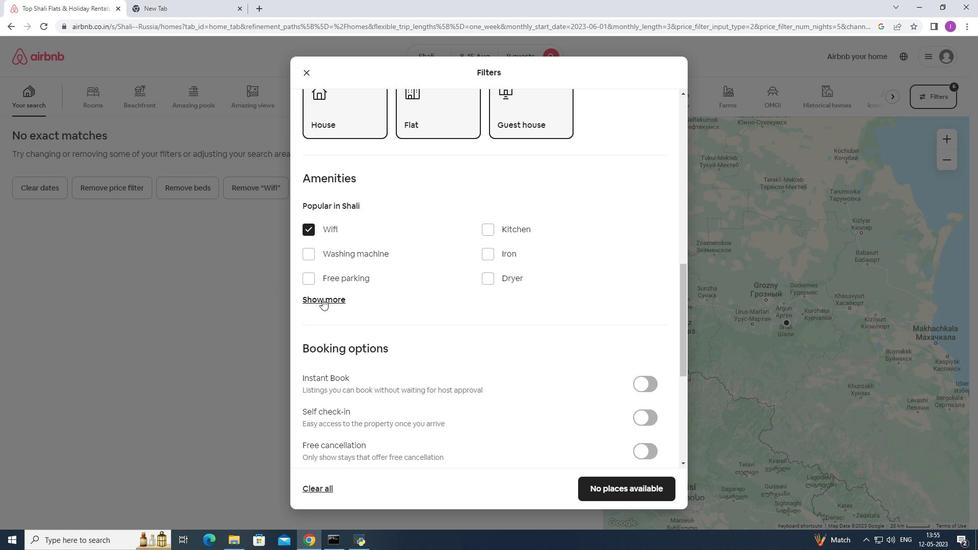 
Action: Mouse moved to (490, 360)
Screenshot: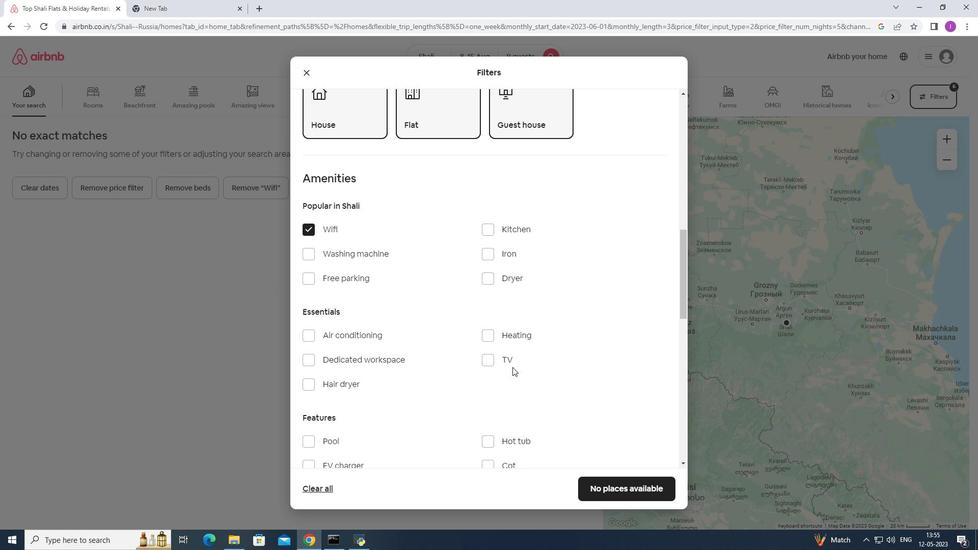 
Action: Mouse pressed left at (490, 360)
Screenshot: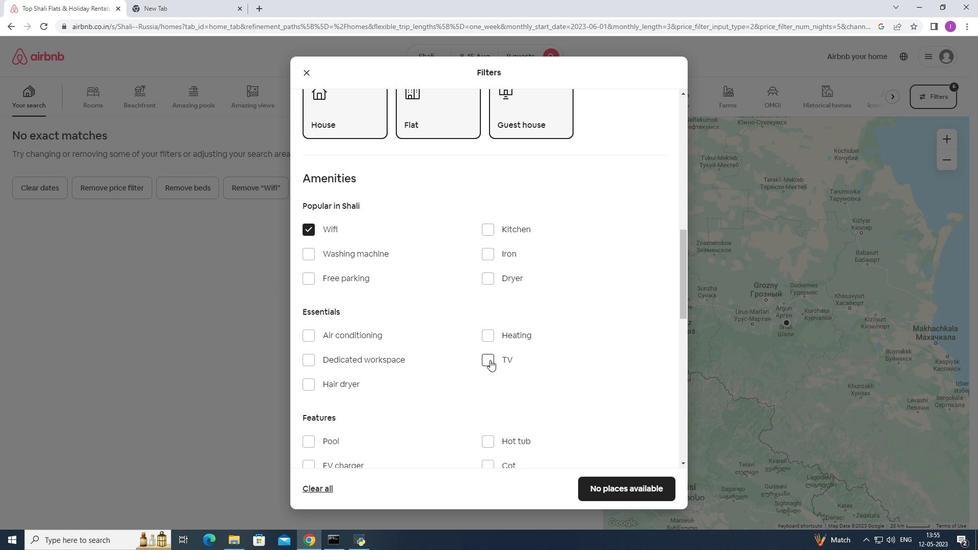
Action: Mouse pressed left at (490, 360)
Screenshot: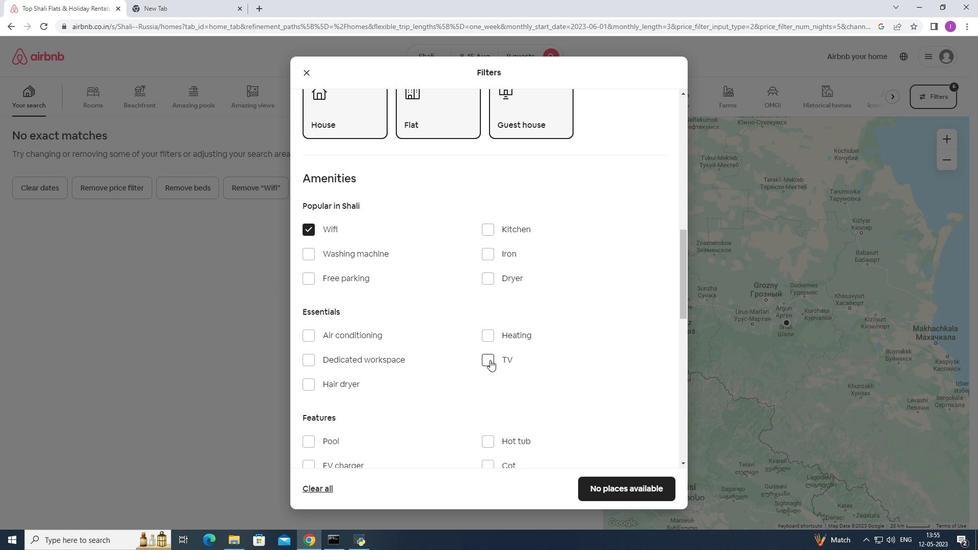 
Action: Mouse moved to (492, 363)
Screenshot: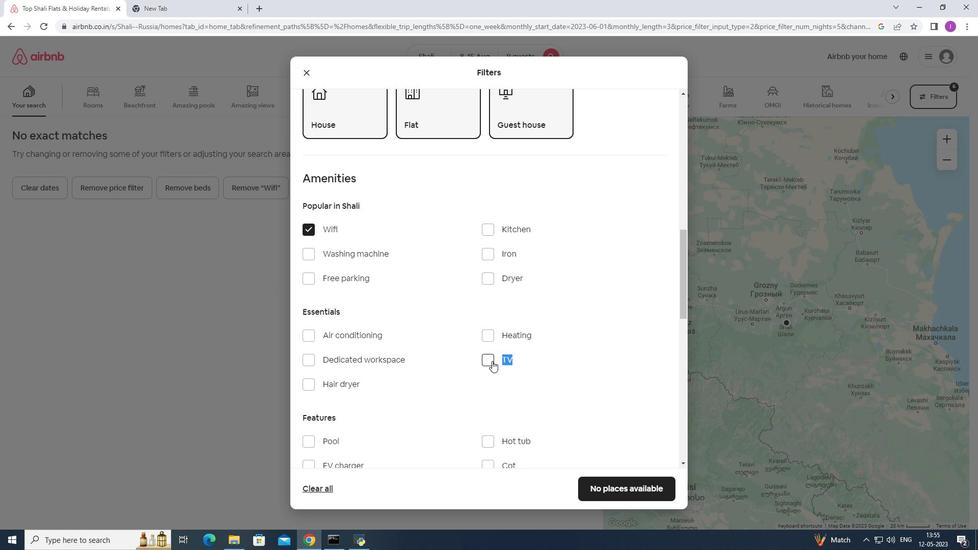 
Action: Mouse pressed left at (492, 363)
Screenshot: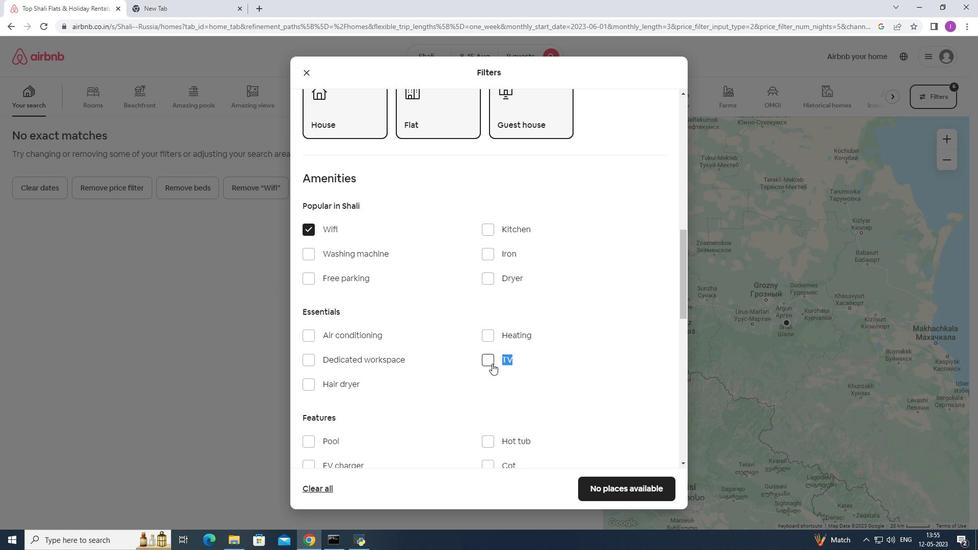 
Action: Mouse moved to (307, 279)
Screenshot: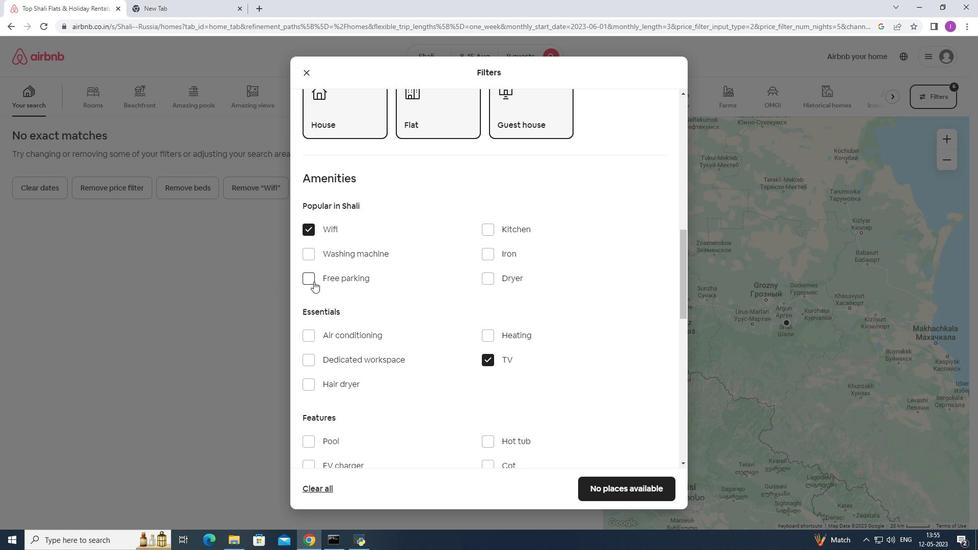 
Action: Mouse pressed left at (307, 279)
Screenshot: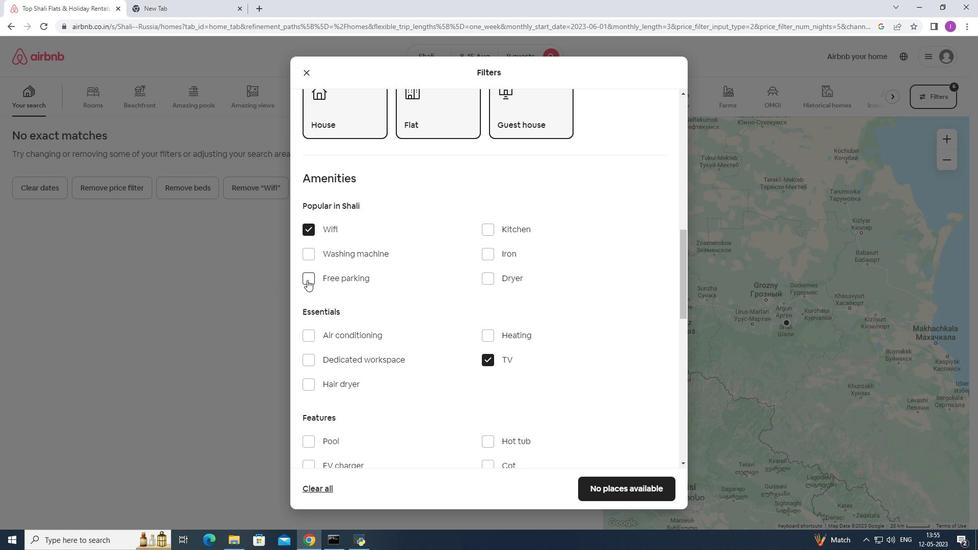 
Action: Mouse moved to (324, 355)
Screenshot: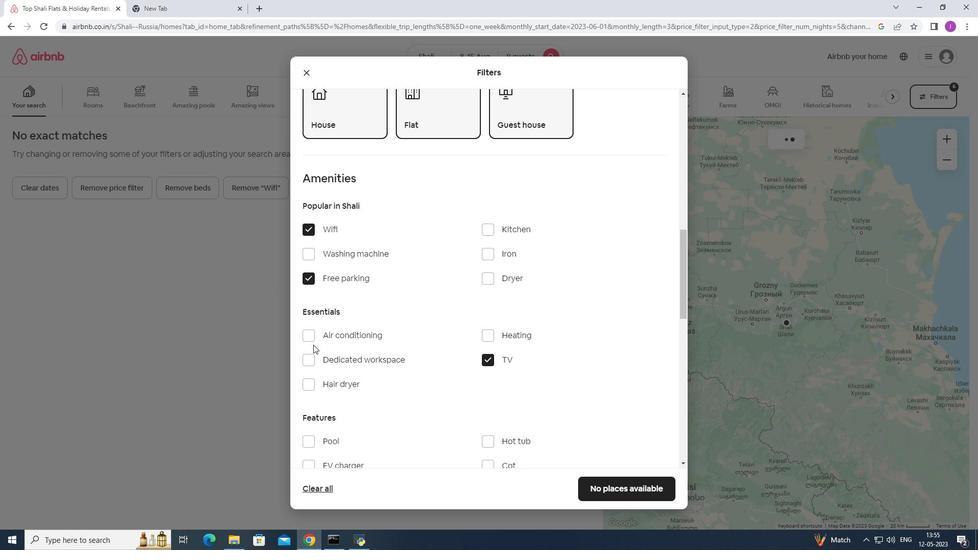 
Action: Mouse scrolled (324, 355) with delta (0, 0)
Screenshot: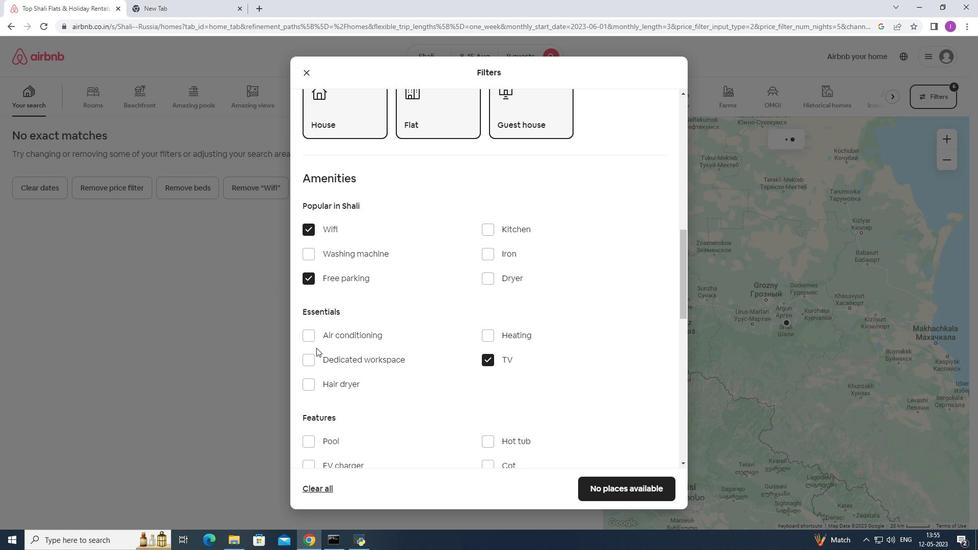 
Action: Mouse scrolled (324, 355) with delta (0, 0)
Screenshot: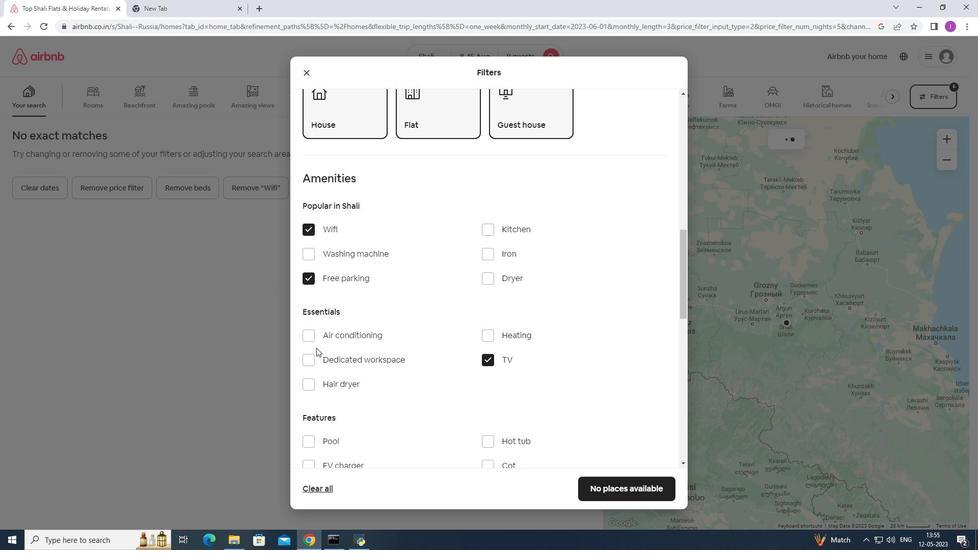
Action: Mouse moved to (329, 351)
Screenshot: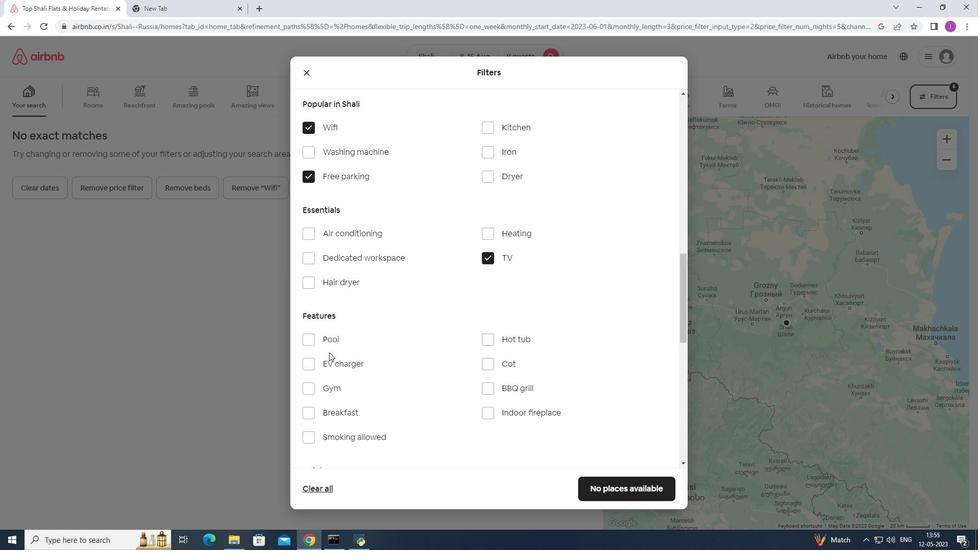 
Action: Mouse scrolled (329, 351) with delta (0, 0)
Screenshot: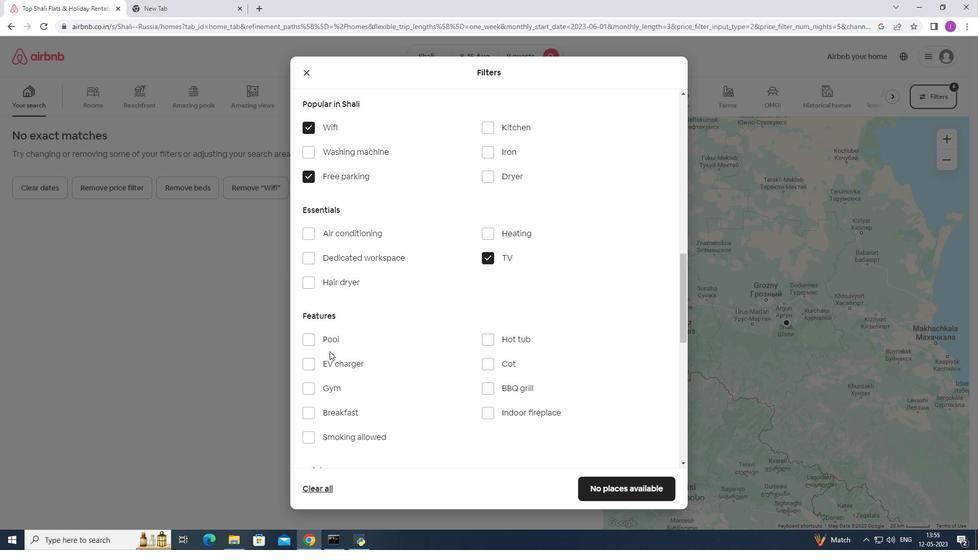 
Action: Mouse moved to (313, 340)
Screenshot: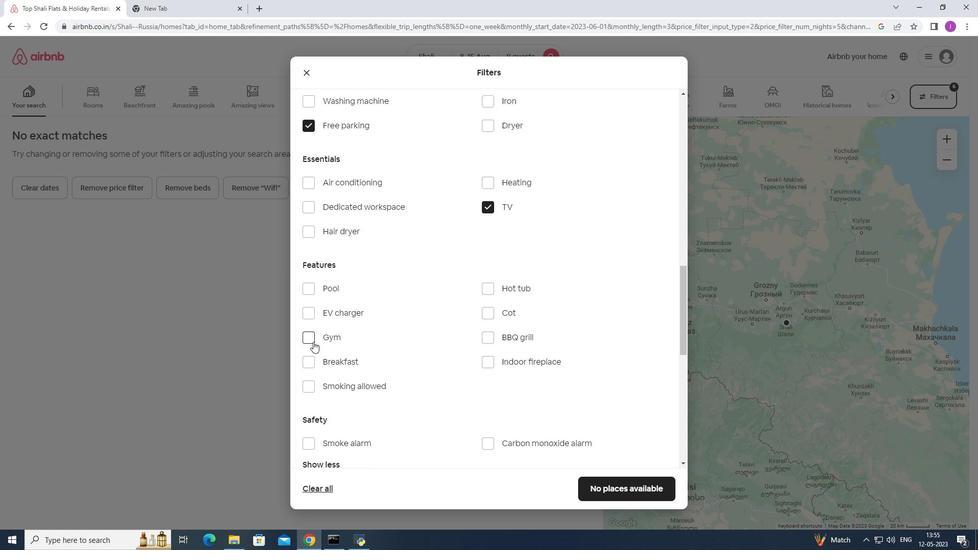 
Action: Mouse pressed left at (313, 340)
Screenshot: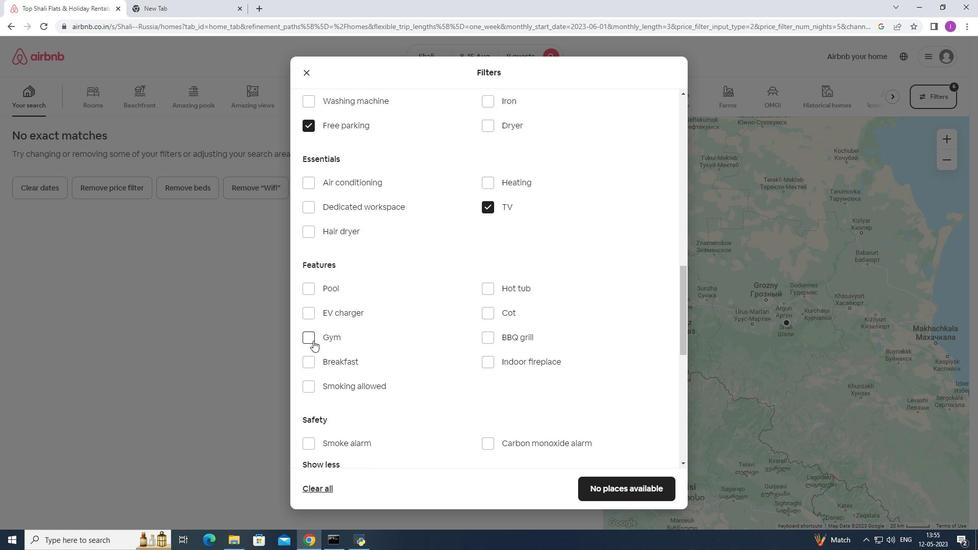 
Action: Mouse moved to (306, 362)
Screenshot: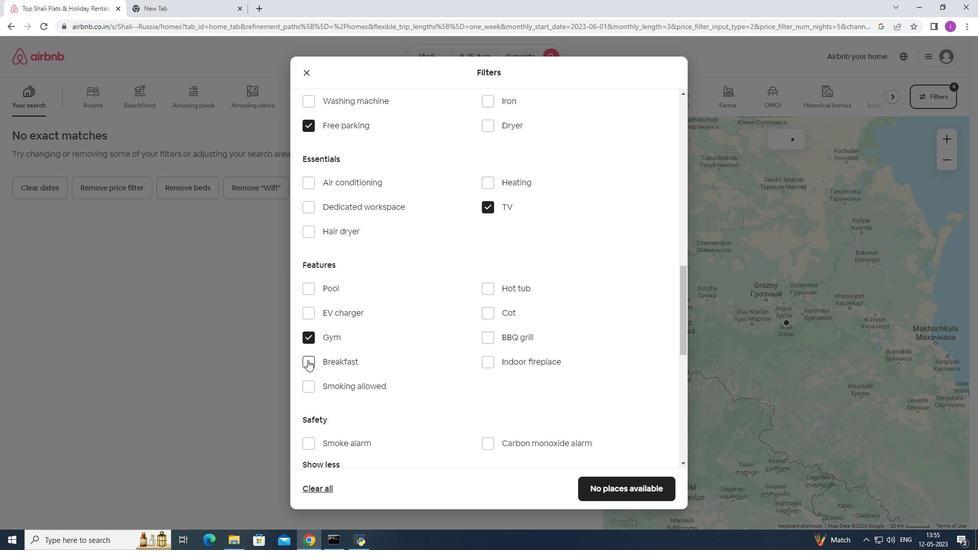 
Action: Mouse pressed left at (306, 362)
Screenshot: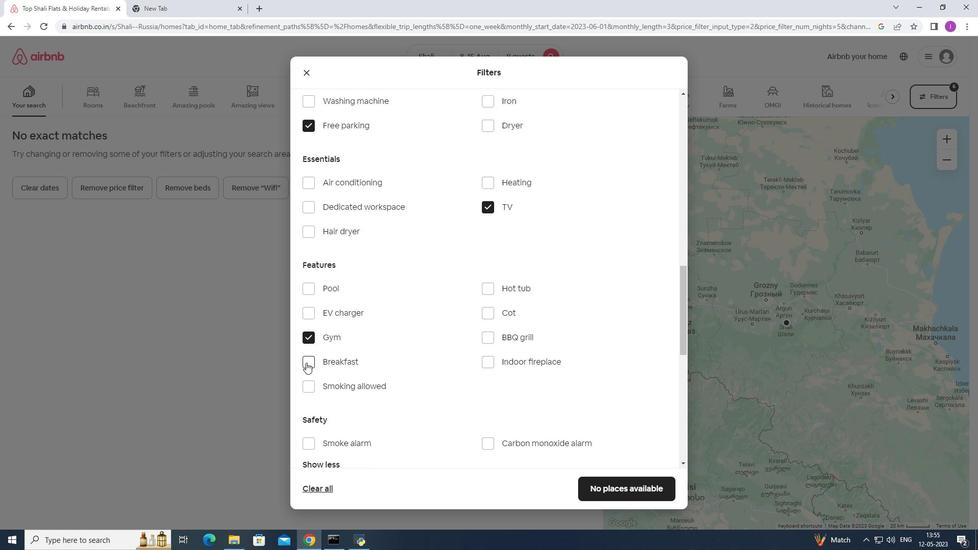 
Action: Mouse moved to (451, 359)
Screenshot: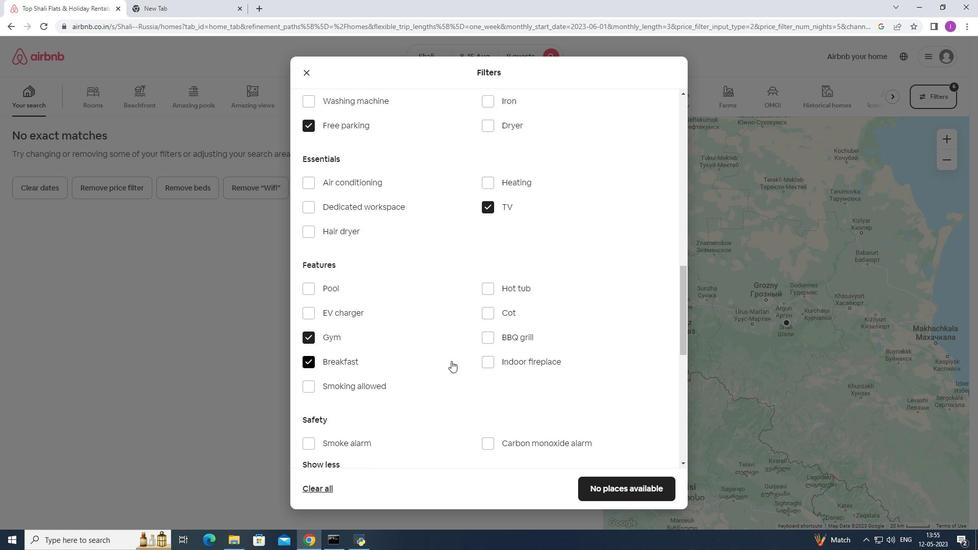 
Action: Mouse scrolled (451, 359) with delta (0, 0)
Screenshot: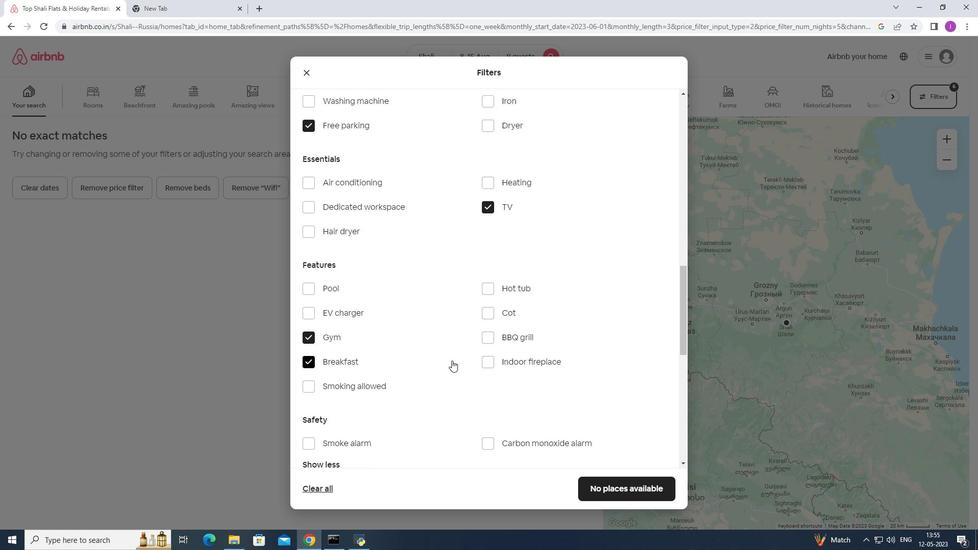 
Action: Mouse scrolled (451, 359) with delta (0, 0)
Screenshot: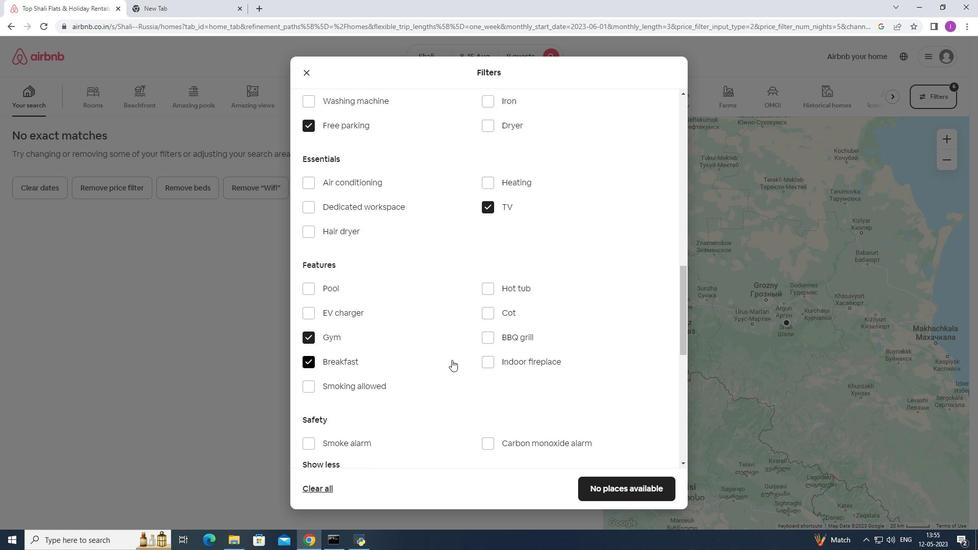 
Action: Mouse moved to (461, 348)
Screenshot: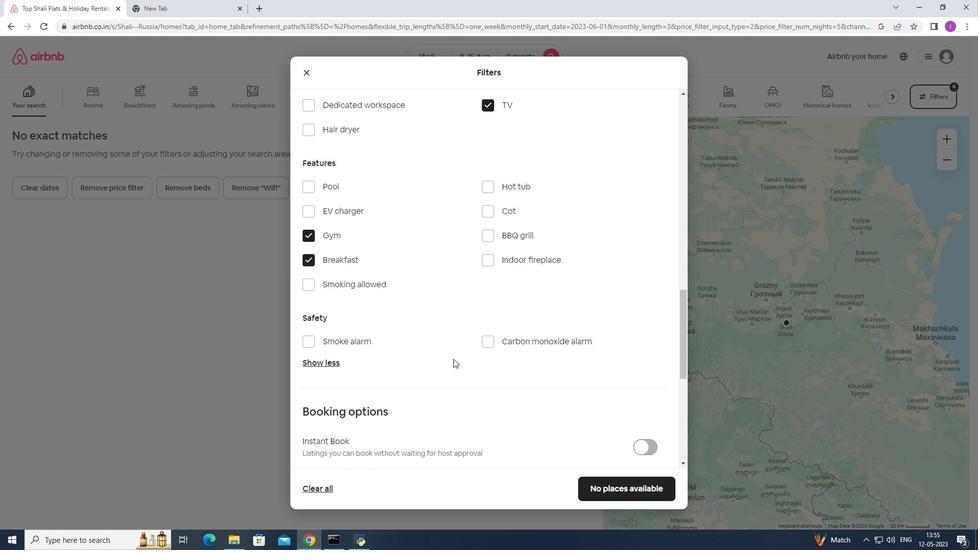 
Action: Mouse scrolled (461, 347) with delta (0, 0)
Screenshot: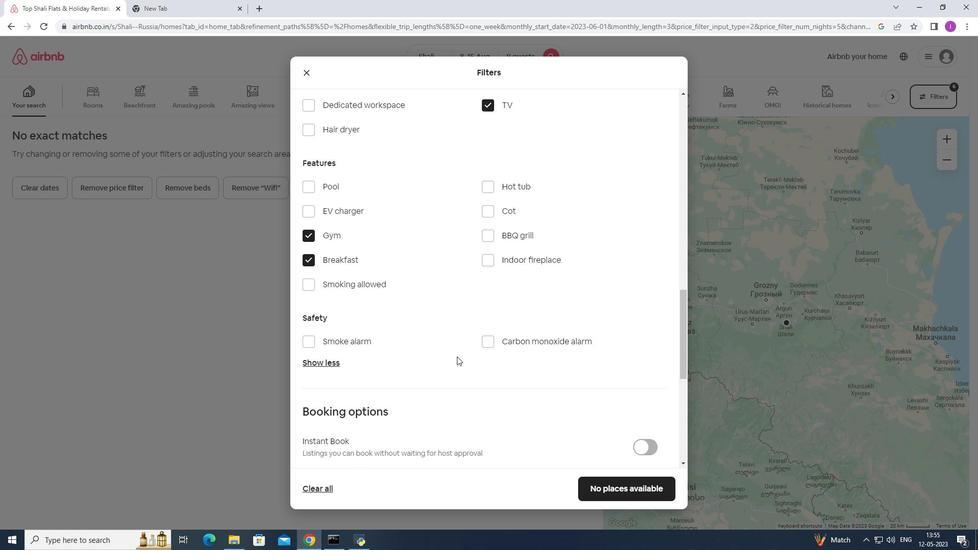 
Action: Mouse scrolled (461, 347) with delta (0, 0)
Screenshot: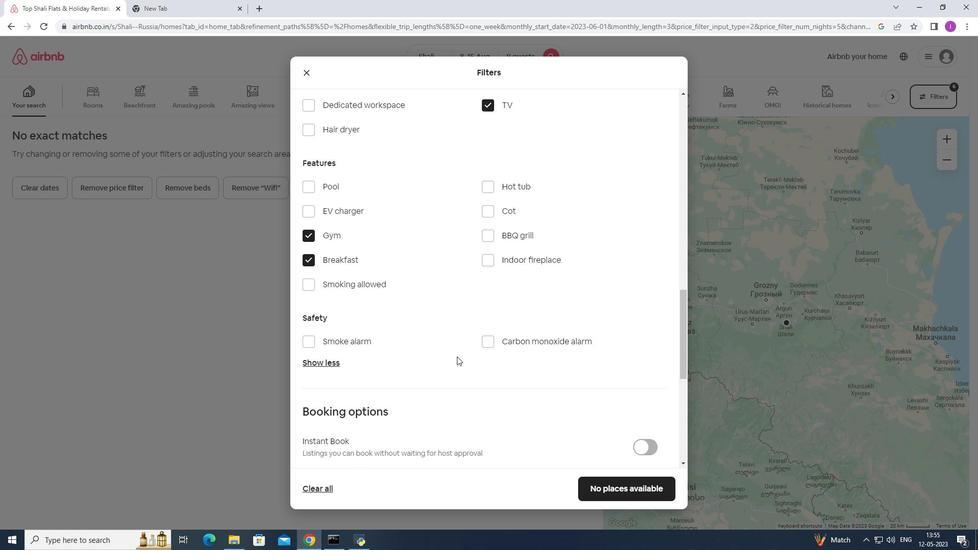 
Action: Mouse scrolled (461, 347) with delta (0, 0)
Screenshot: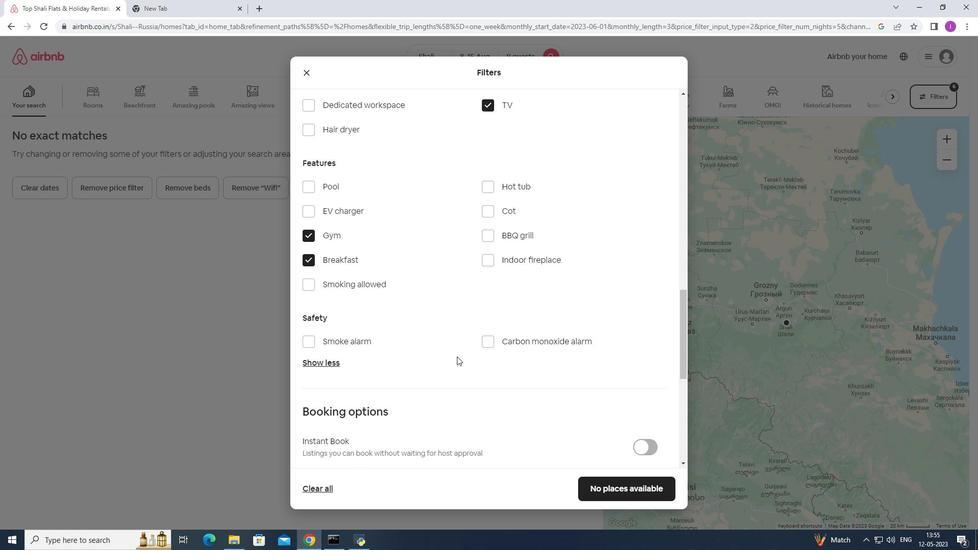
Action: Mouse scrolled (461, 347) with delta (0, 0)
Screenshot: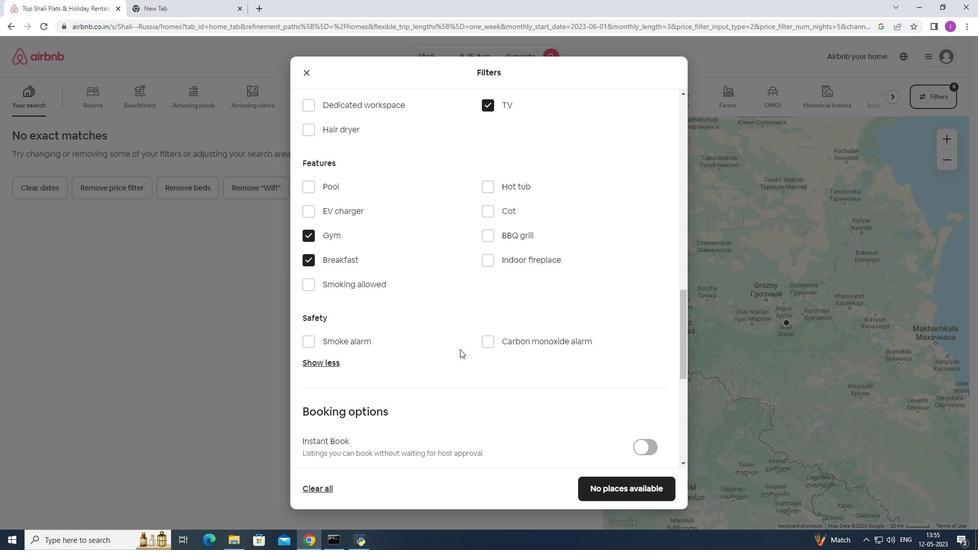
Action: Mouse moved to (646, 283)
Screenshot: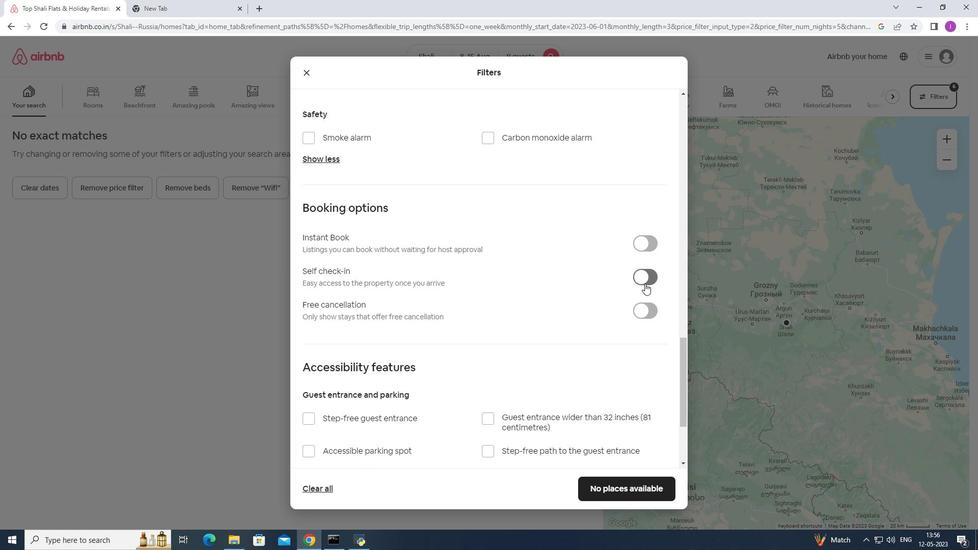 
Action: Mouse pressed left at (646, 283)
Screenshot: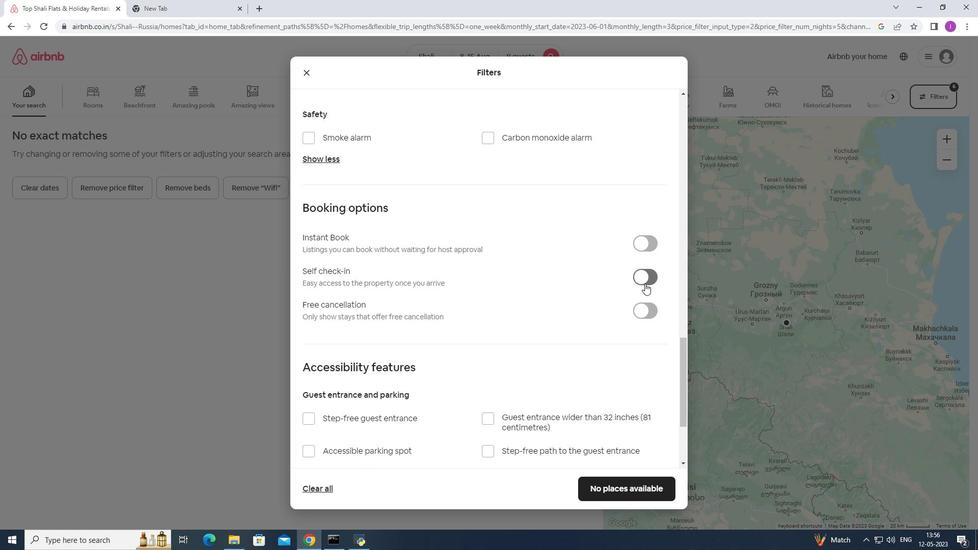 
Action: Mouse moved to (488, 372)
Screenshot: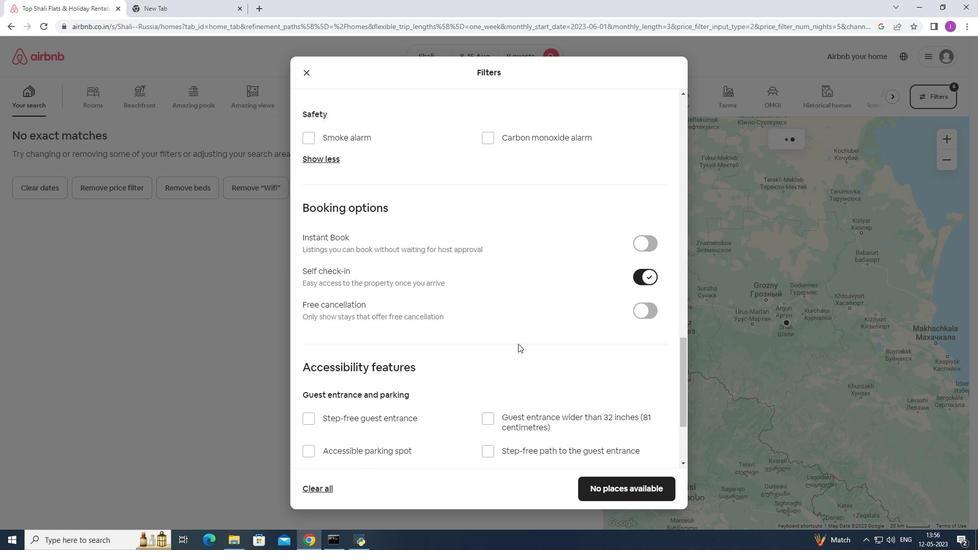 
Action: Mouse scrolled (488, 371) with delta (0, 0)
Screenshot: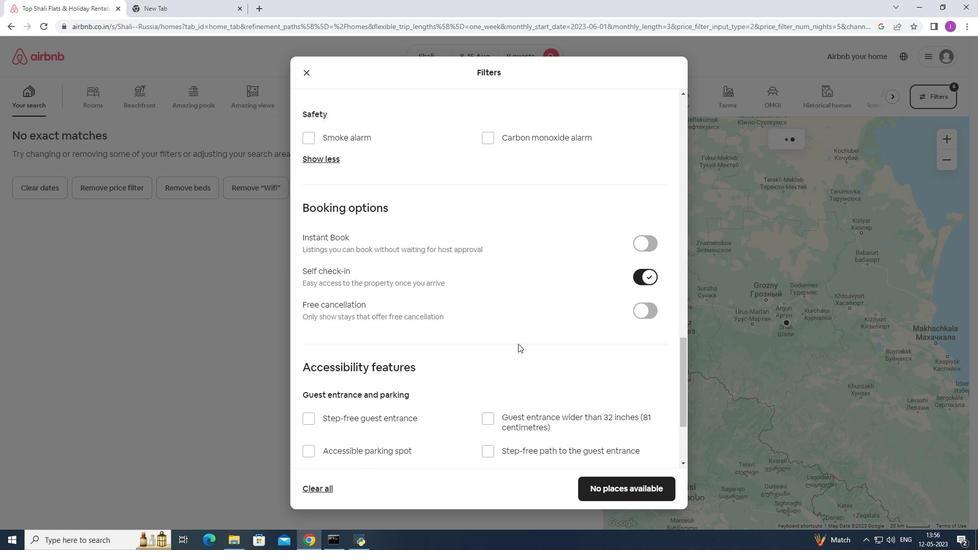 
Action: Mouse moved to (486, 373)
Screenshot: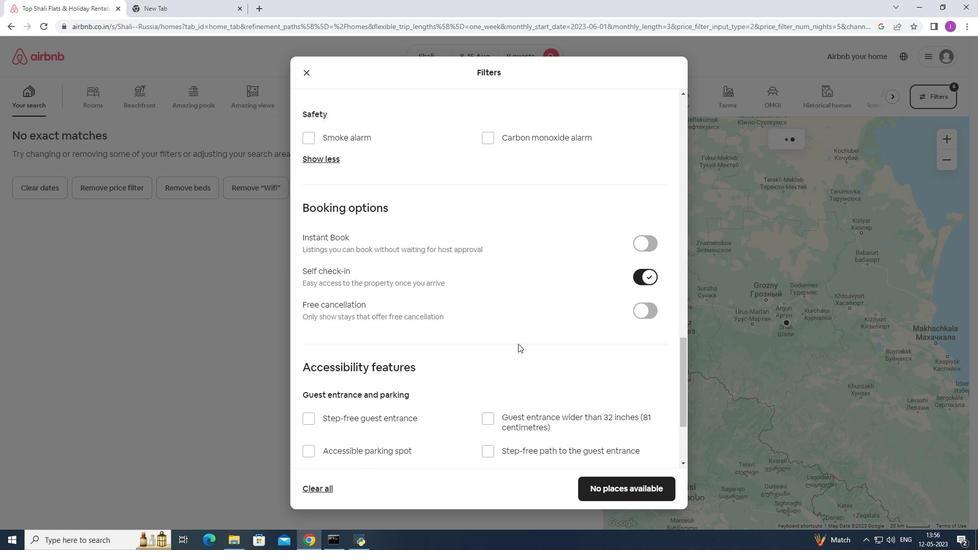 
Action: Mouse scrolled (486, 373) with delta (0, 0)
Screenshot: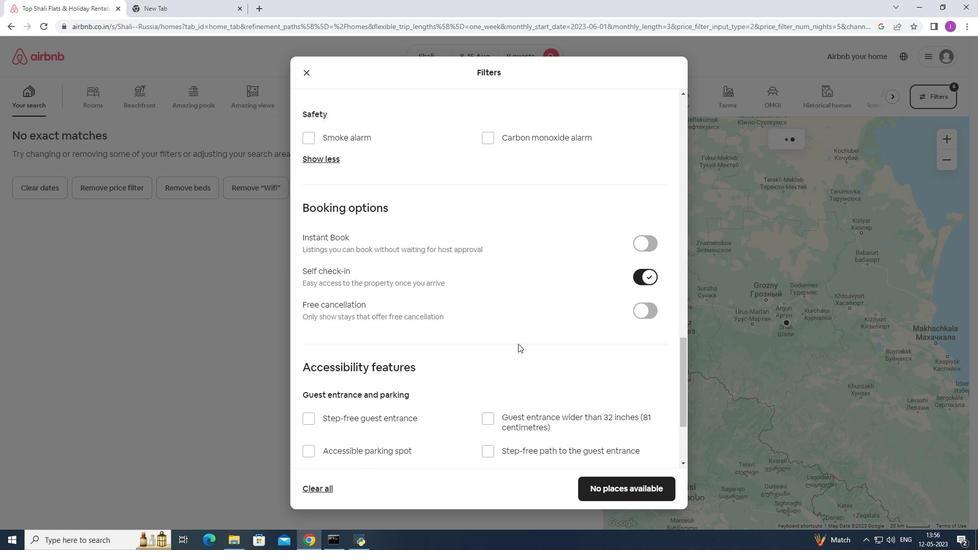 
Action: Mouse moved to (486, 374)
Screenshot: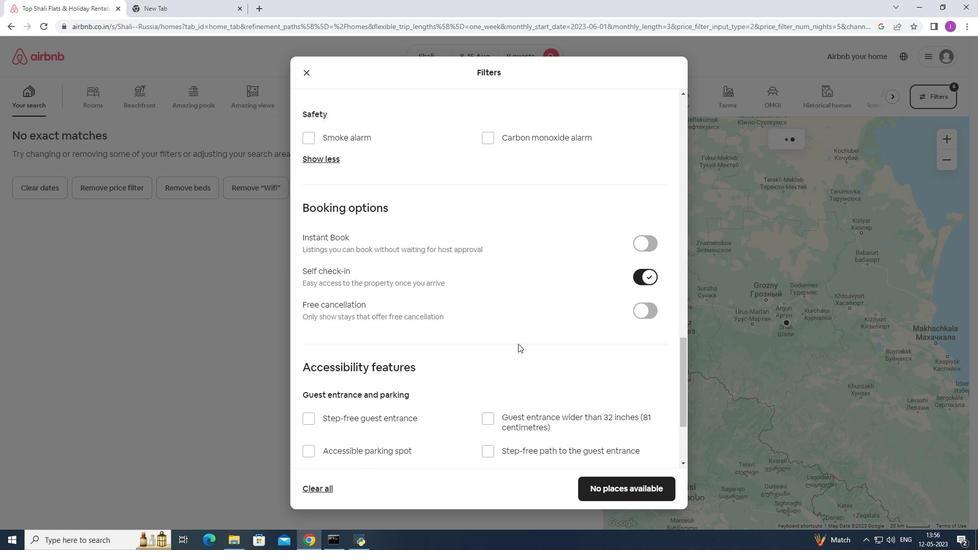 
Action: Mouse scrolled (486, 374) with delta (0, 0)
Screenshot: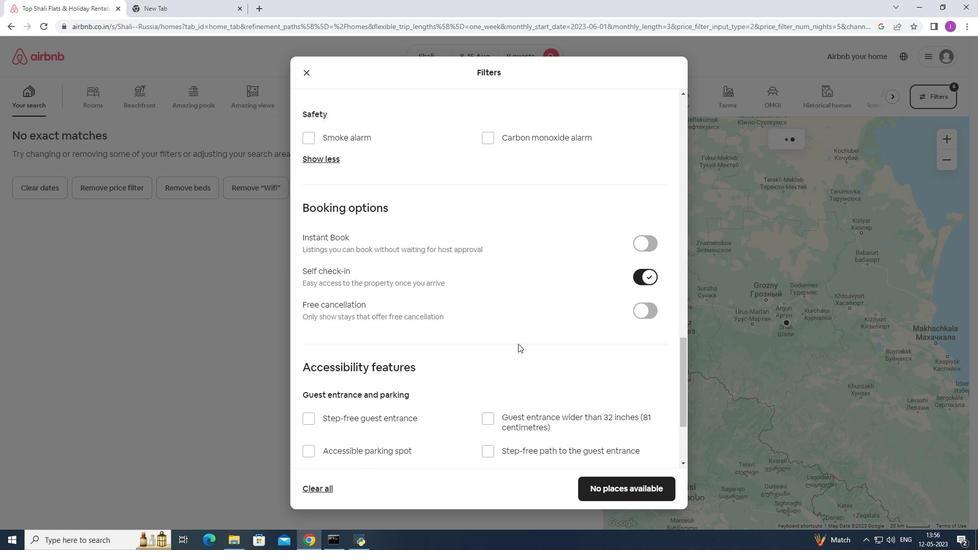 
Action: Mouse moved to (486, 375)
Screenshot: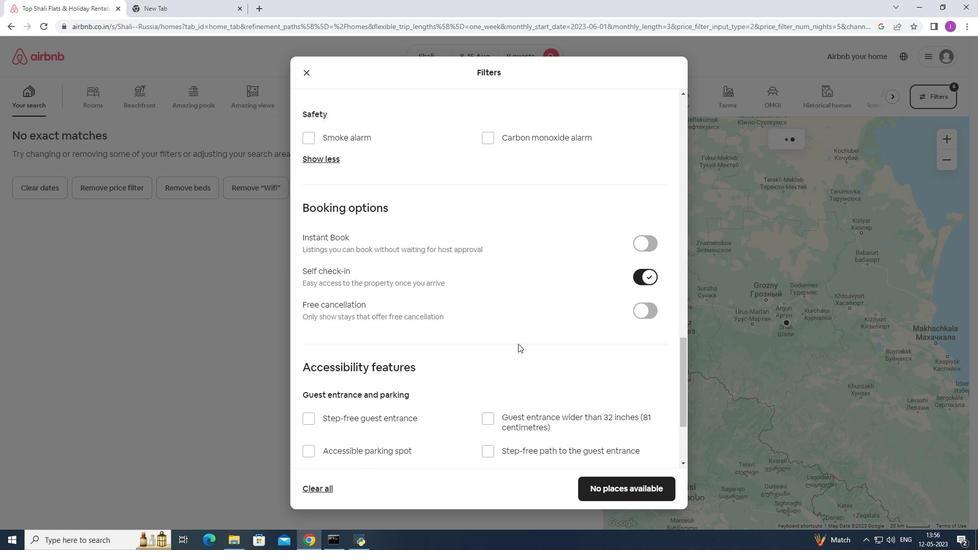 
Action: Mouse scrolled (486, 374) with delta (0, 0)
Screenshot: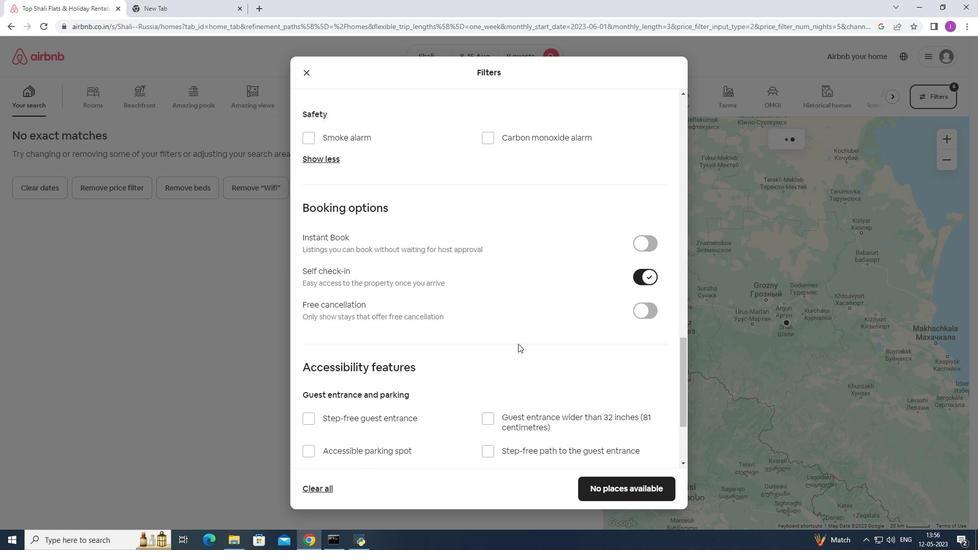 
Action: Mouse scrolled (486, 374) with delta (0, 0)
Screenshot: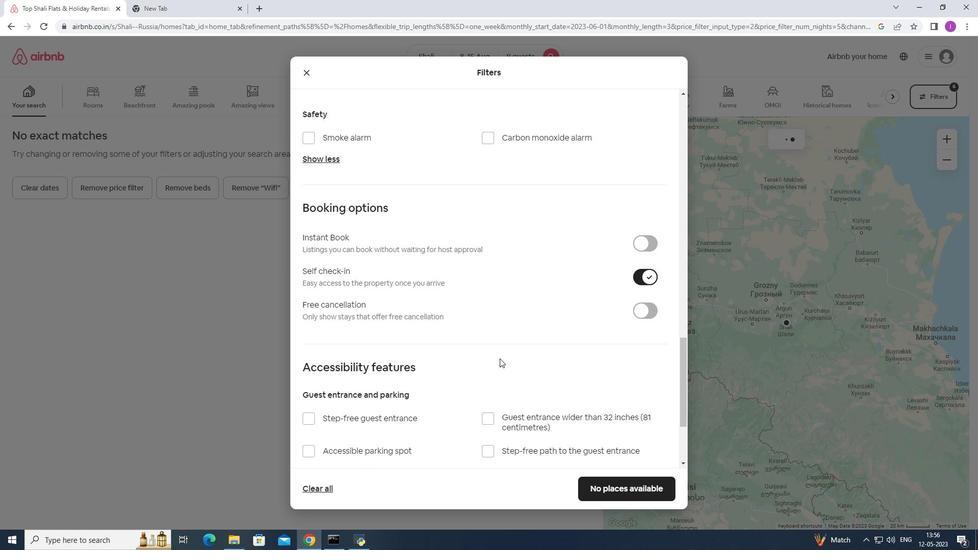 
Action: Mouse moved to (472, 356)
Screenshot: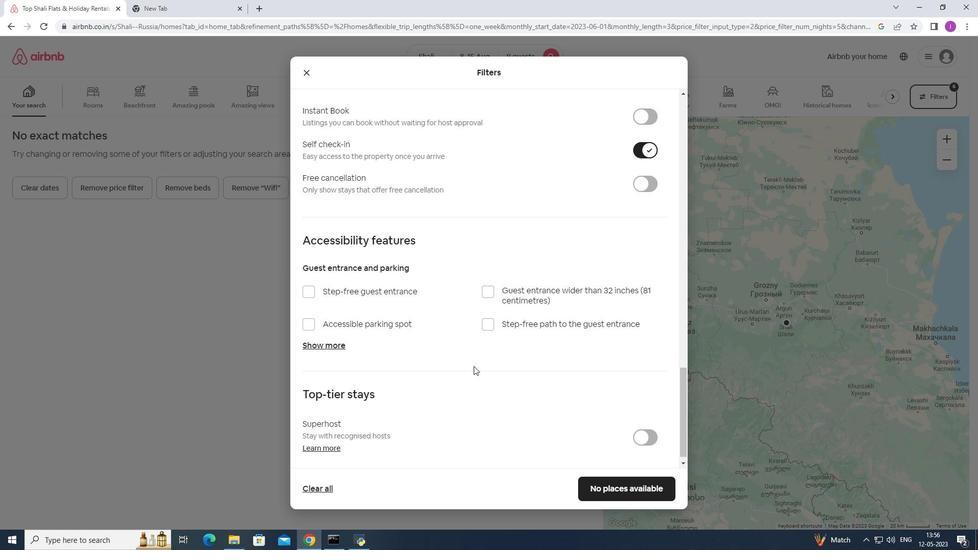 
Action: Mouse scrolled (472, 356) with delta (0, 0)
Screenshot: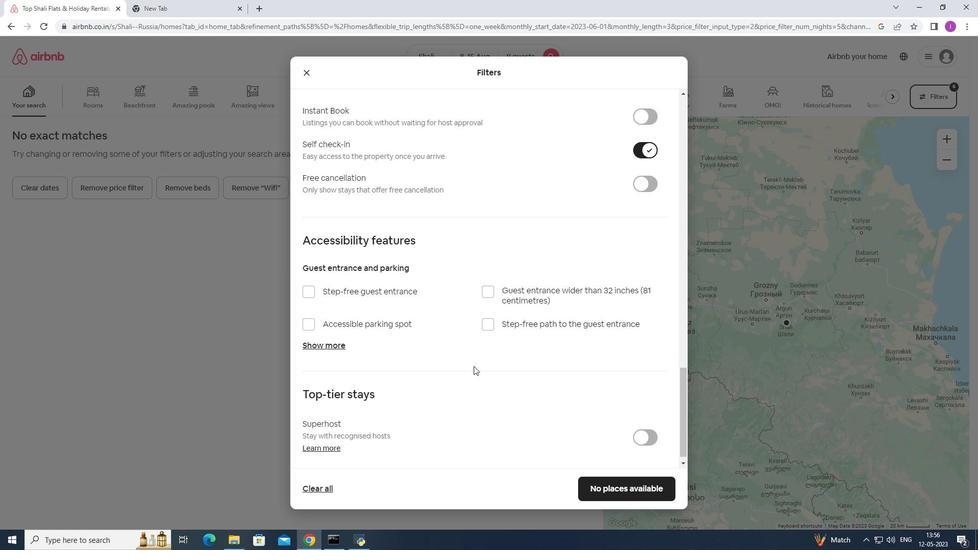 
Action: Mouse scrolled (472, 356) with delta (0, 0)
Screenshot: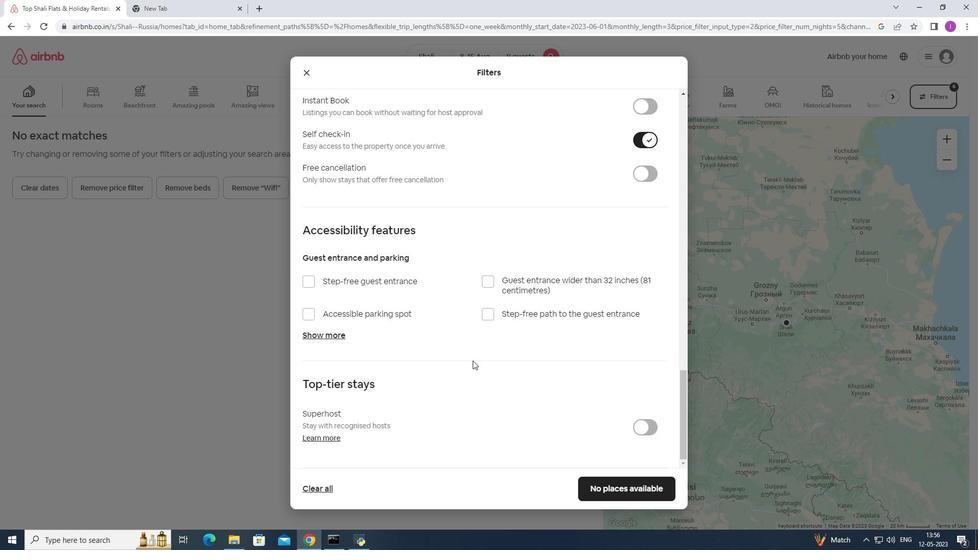 
Action: Mouse scrolled (472, 356) with delta (0, 0)
Screenshot: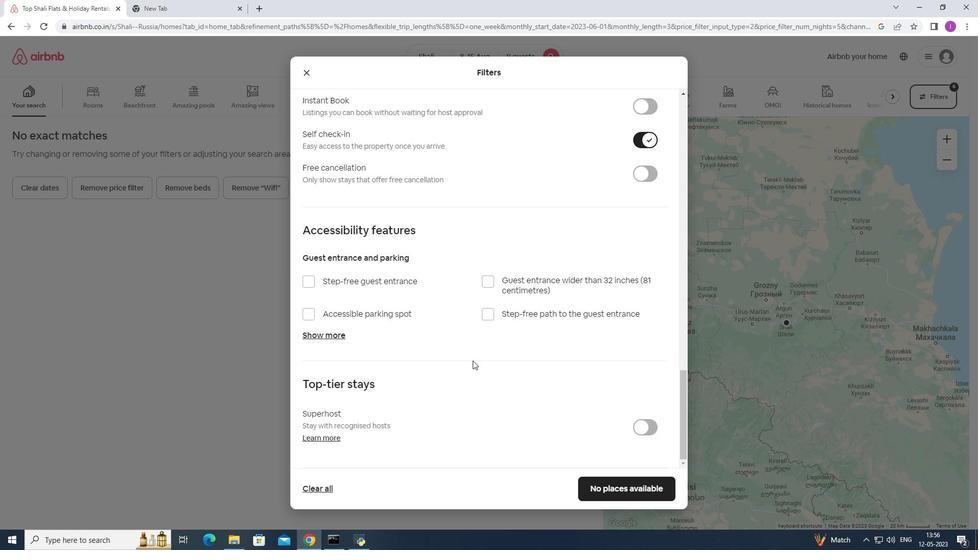 
Action: Mouse scrolled (472, 357) with delta (0, 0)
Screenshot: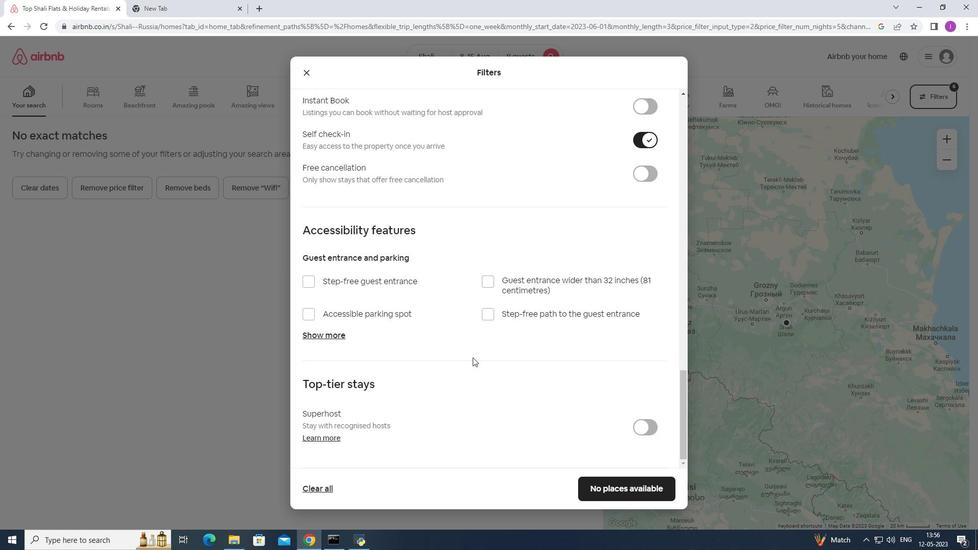 
Action: Mouse moved to (465, 359)
Screenshot: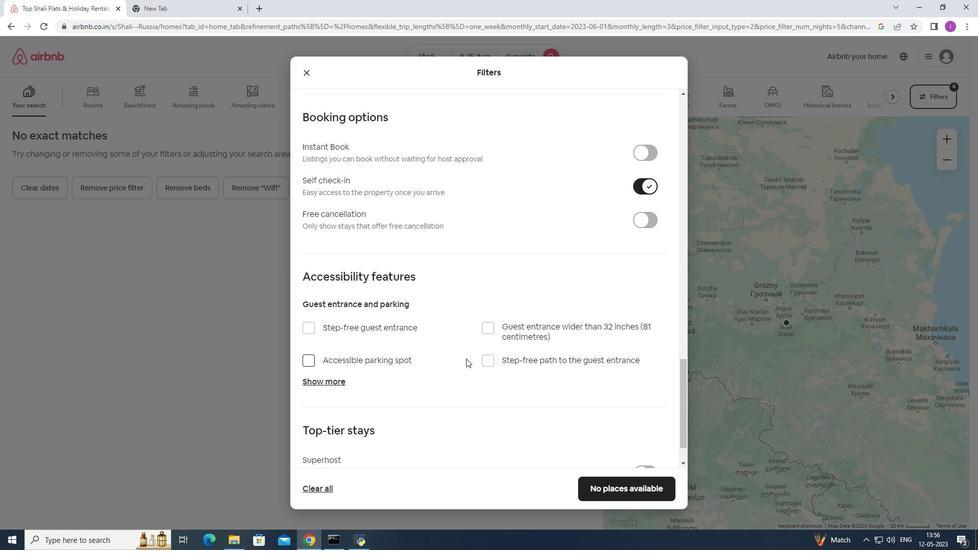 
Action: Mouse scrolled (465, 359) with delta (0, 0)
Screenshot: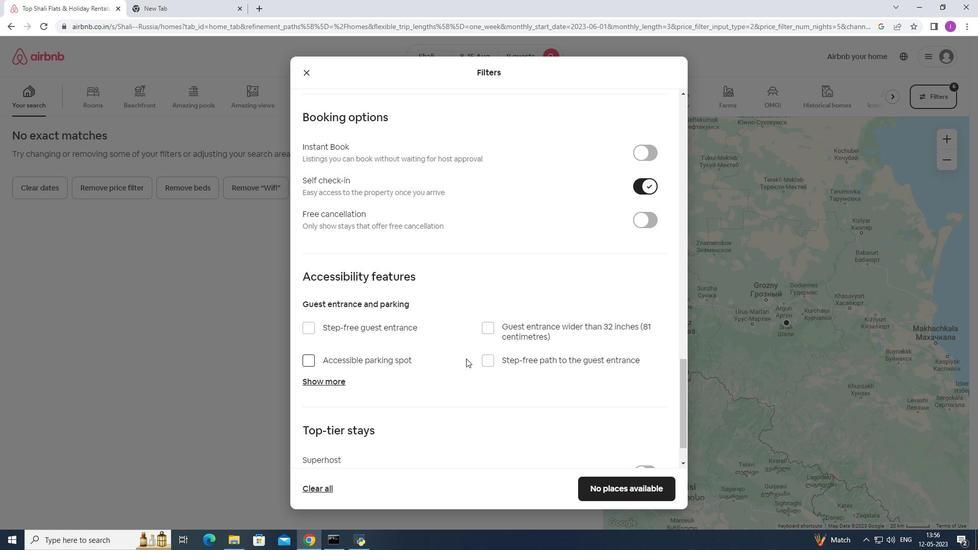 
Action: Mouse scrolled (465, 359) with delta (0, 0)
Screenshot: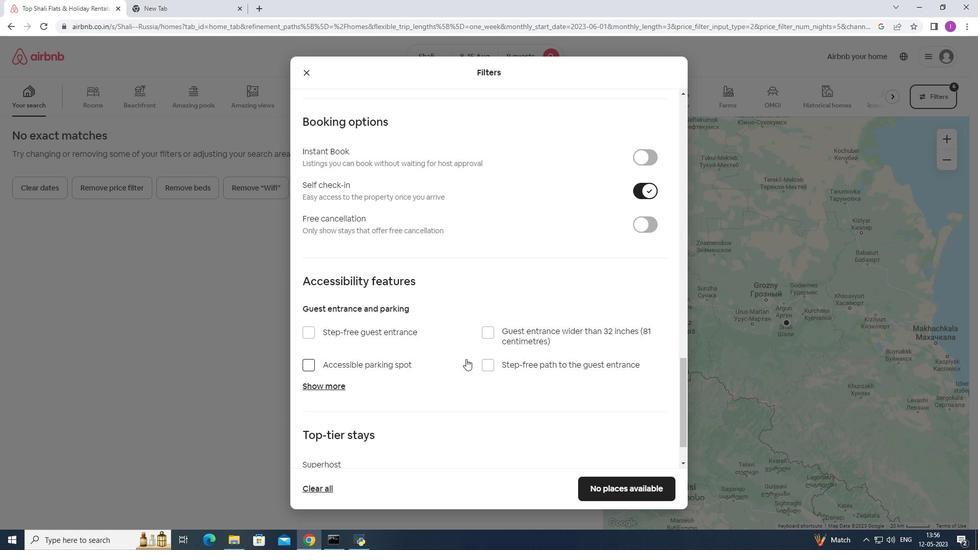 
Action: Mouse scrolled (465, 359) with delta (0, 0)
Screenshot: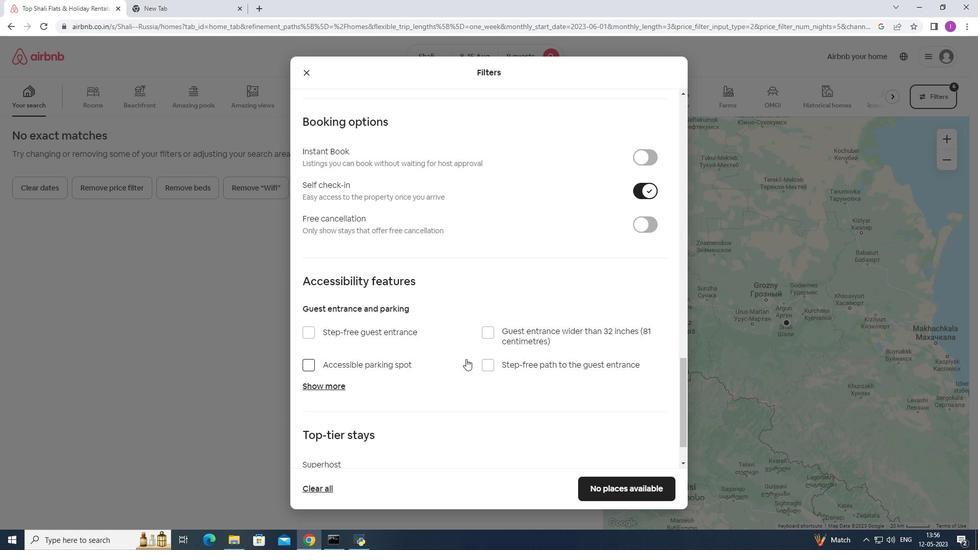 
Action: Mouse scrolled (465, 360) with delta (0, 0)
Screenshot: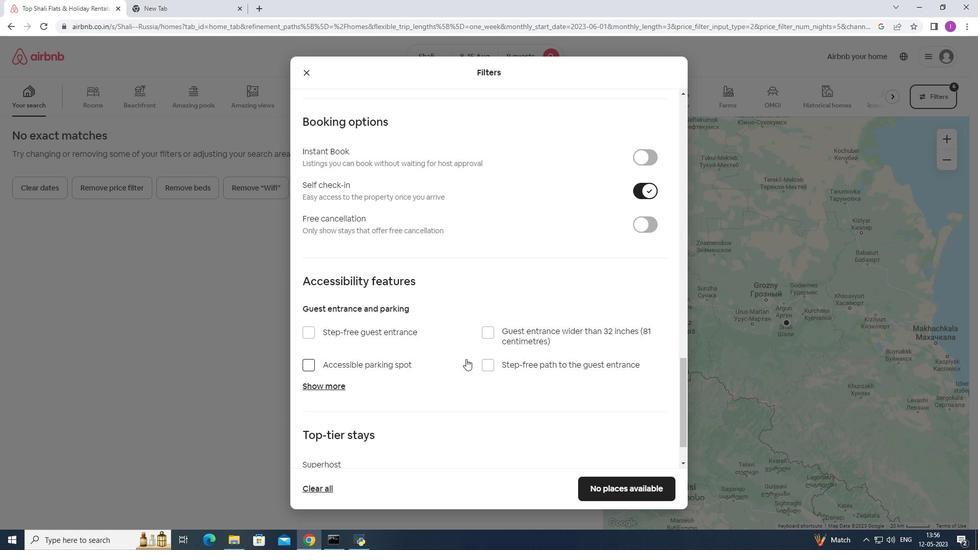 
Action: Mouse scrolled (465, 359) with delta (0, 0)
Screenshot: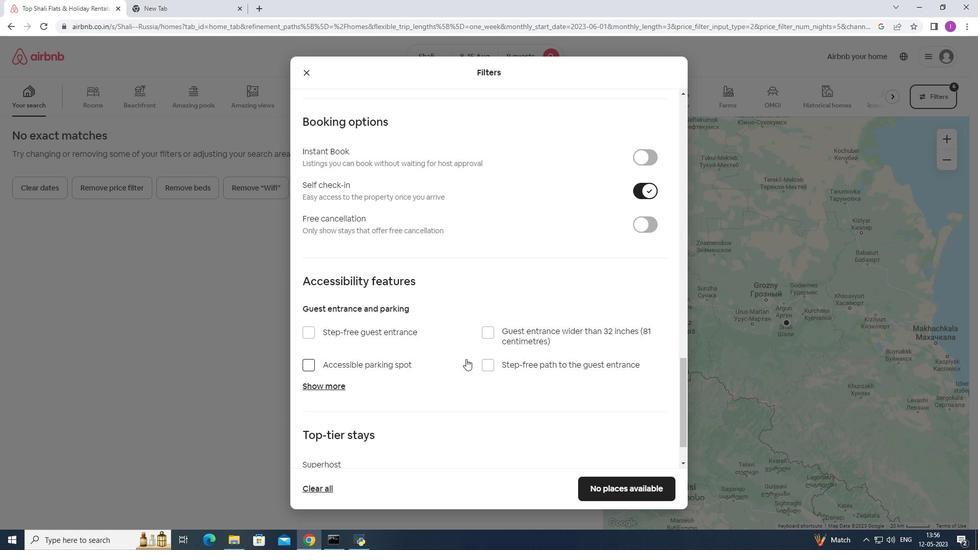 
Action: Mouse moved to (465, 354)
Screenshot: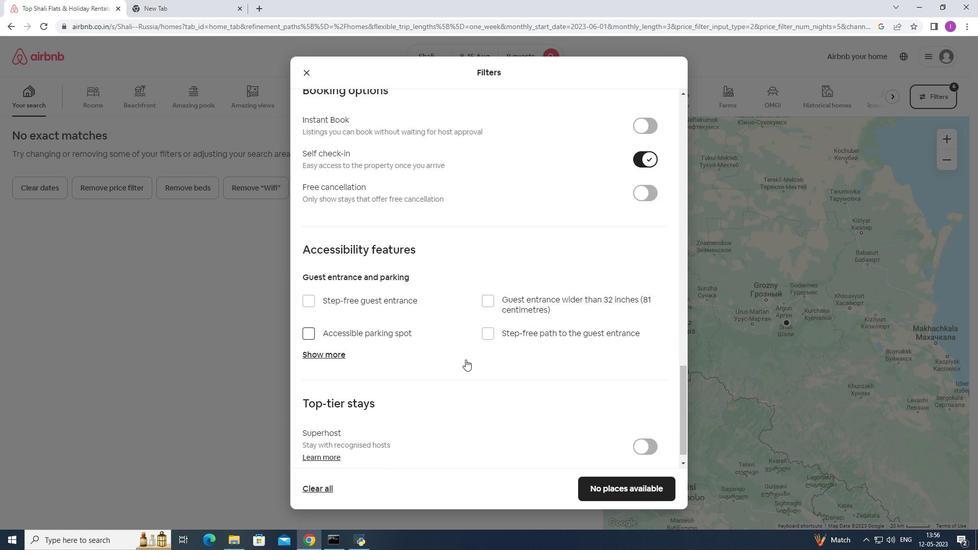 
Action: Mouse scrolled (465, 354) with delta (0, 0)
Screenshot: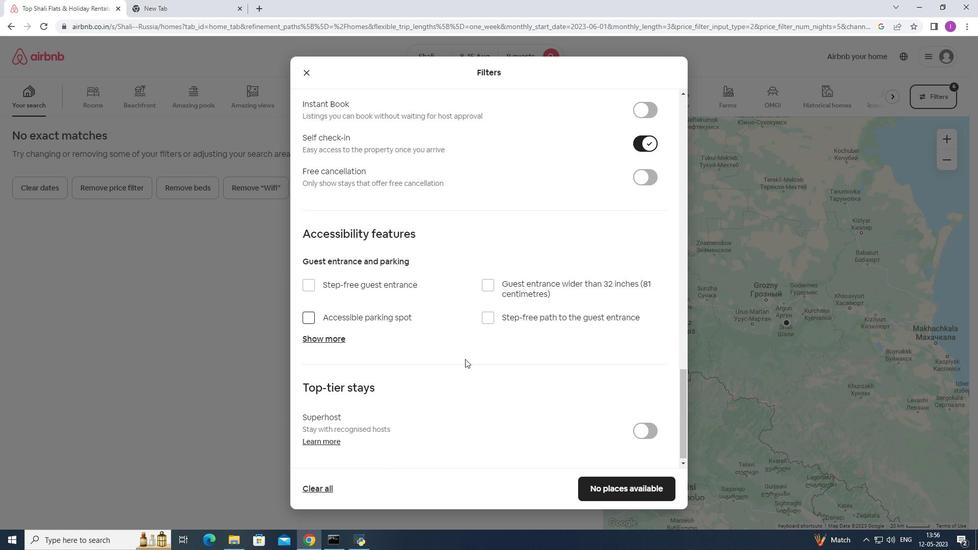 
Action: Mouse scrolled (465, 354) with delta (0, 0)
Screenshot: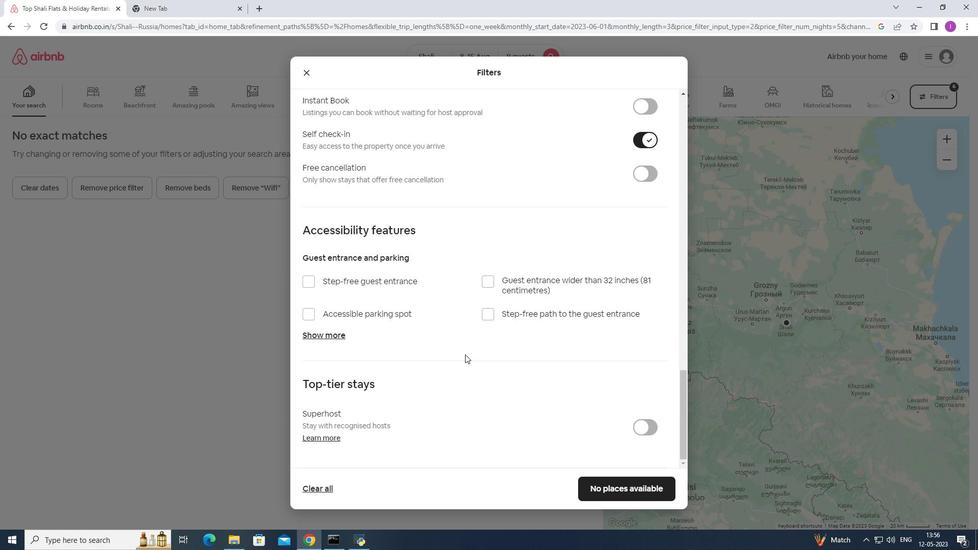 
Action: Mouse scrolled (465, 354) with delta (0, 0)
Screenshot: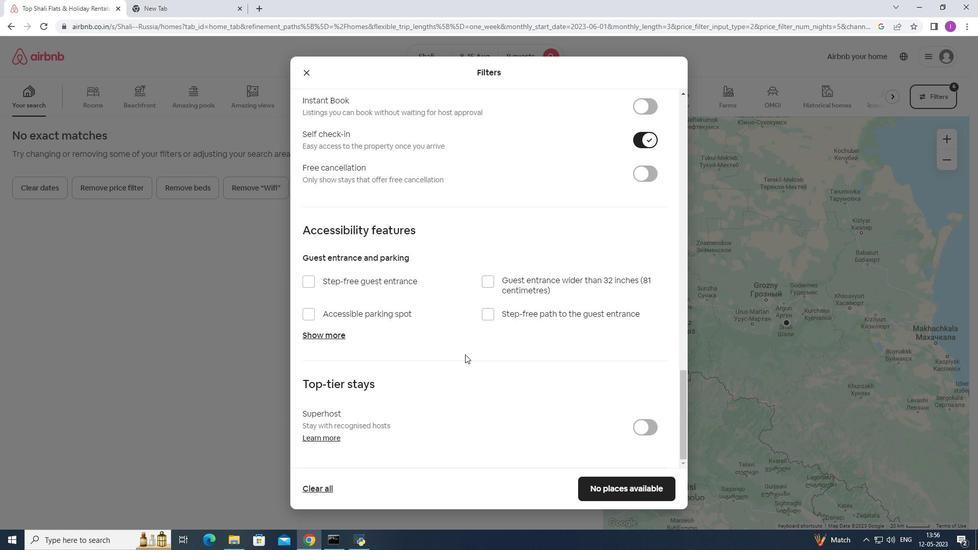 
Action: Mouse moved to (468, 357)
Screenshot: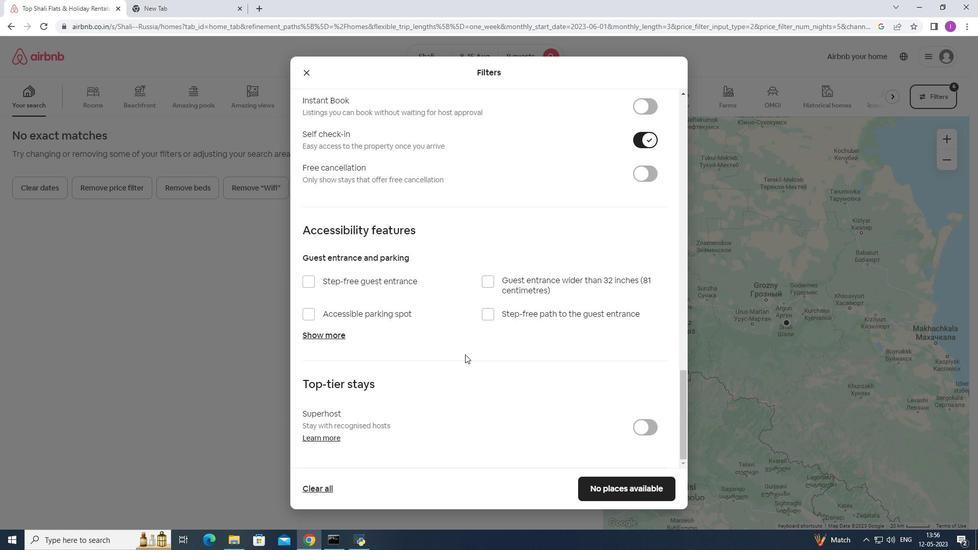 
Action: Mouse scrolled (465, 354) with delta (0, 0)
Screenshot: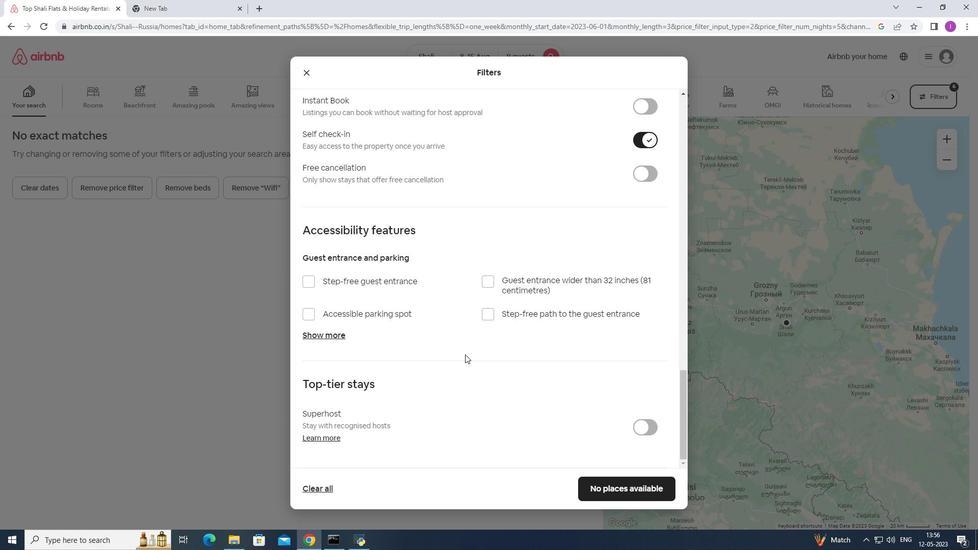 
Action: Mouse moved to (600, 484)
Screenshot: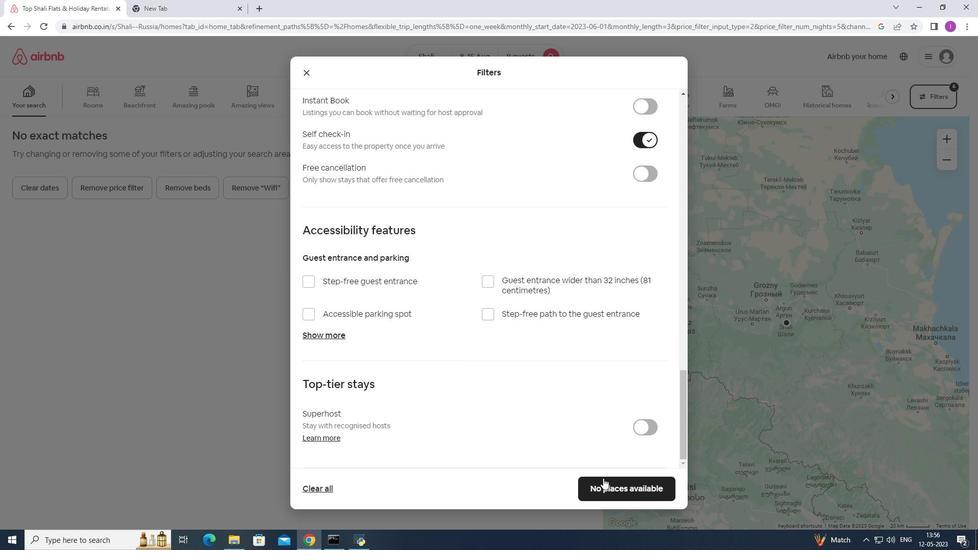 
Action: Mouse pressed left at (600, 484)
Screenshot: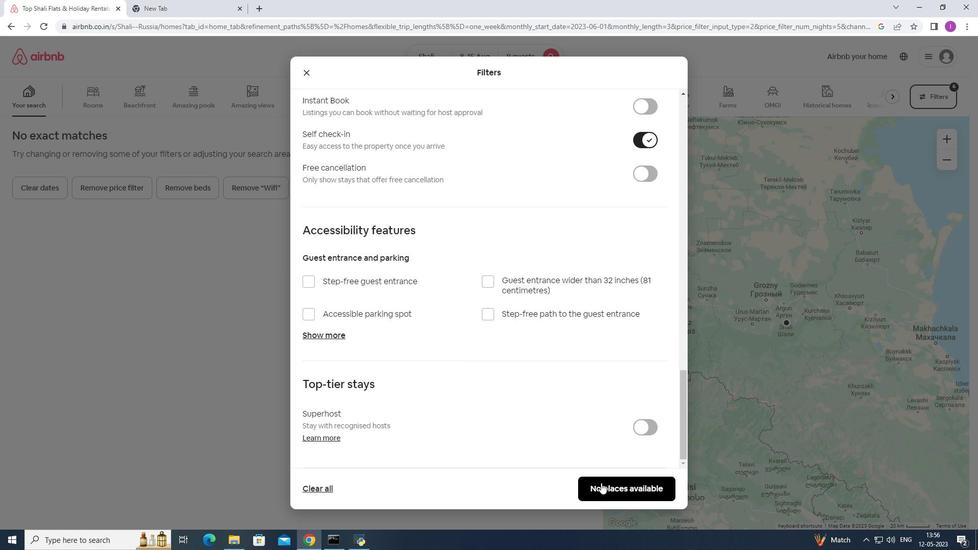 
Action: Mouse moved to (609, 461)
Screenshot: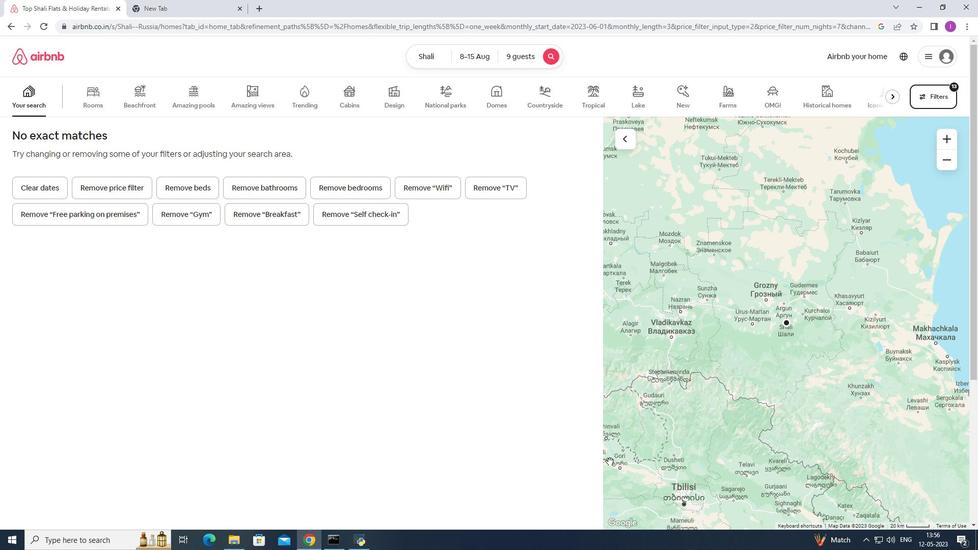
